 Task: Create a due date automation trigger when advanced on, on the monday before a card is due add dates due in between 1 and 5 working days at 11:00 AM.
Action: Mouse moved to (835, 246)
Screenshot: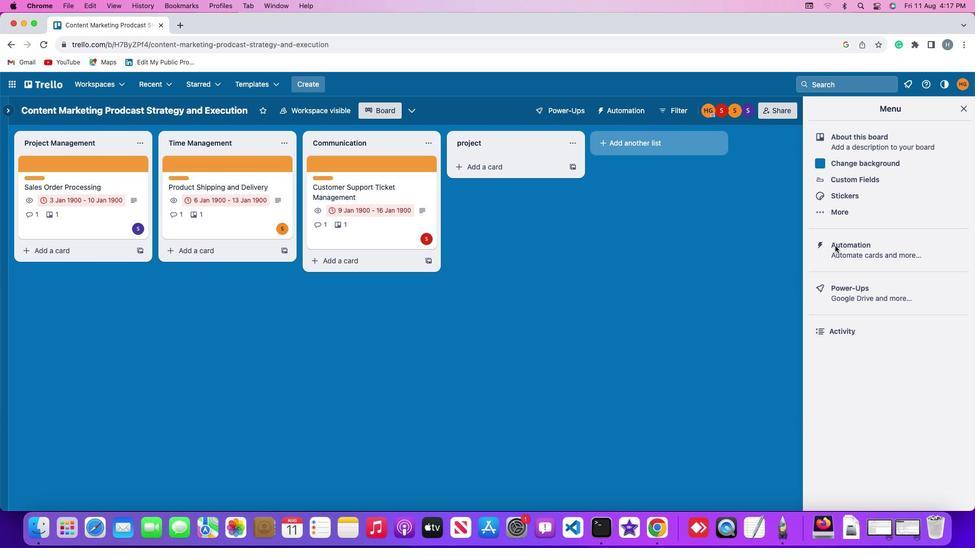 
Action: Mouse pressed left at (835, 246)
Screenshot: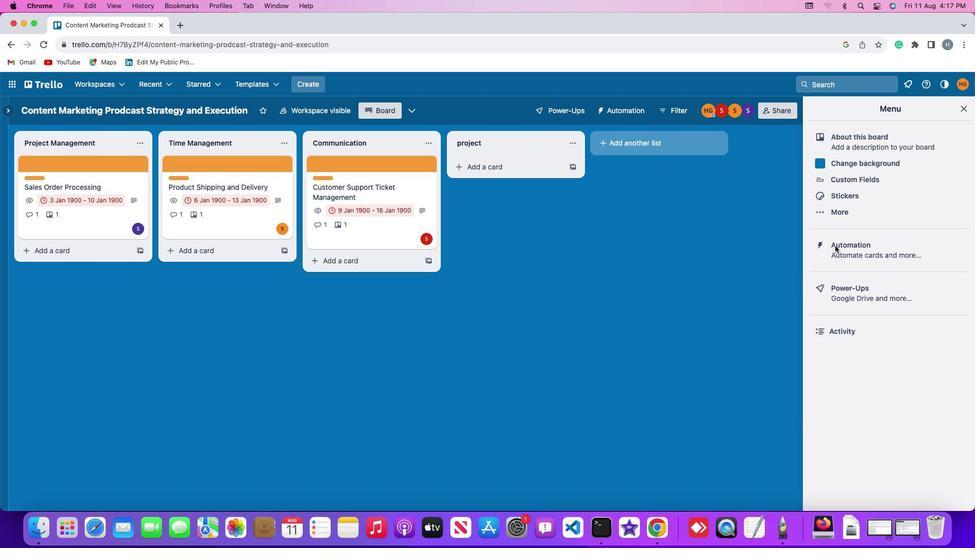 
Action: Mouse pressed left at (835, 246)
Screenshot: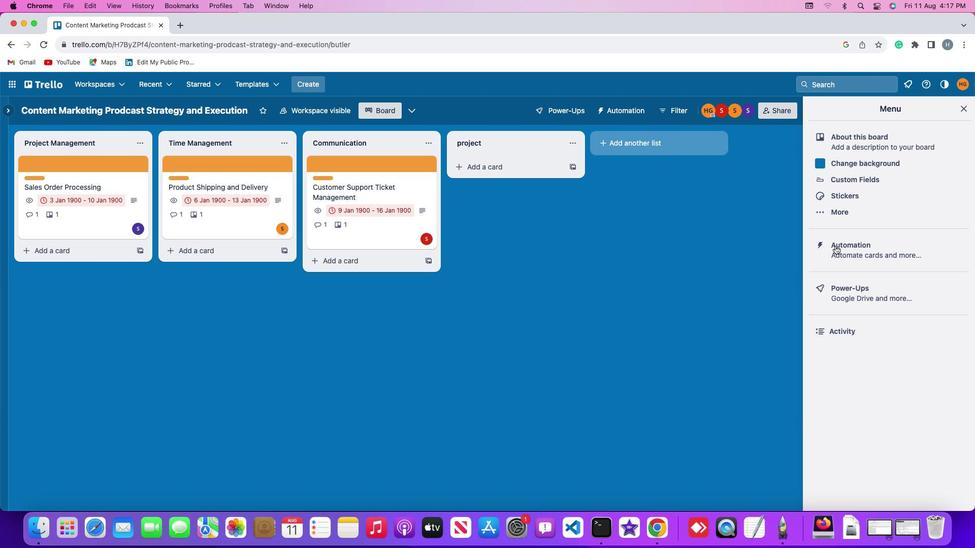 
Action: Mouse moved to (39, 241)
Screenshot: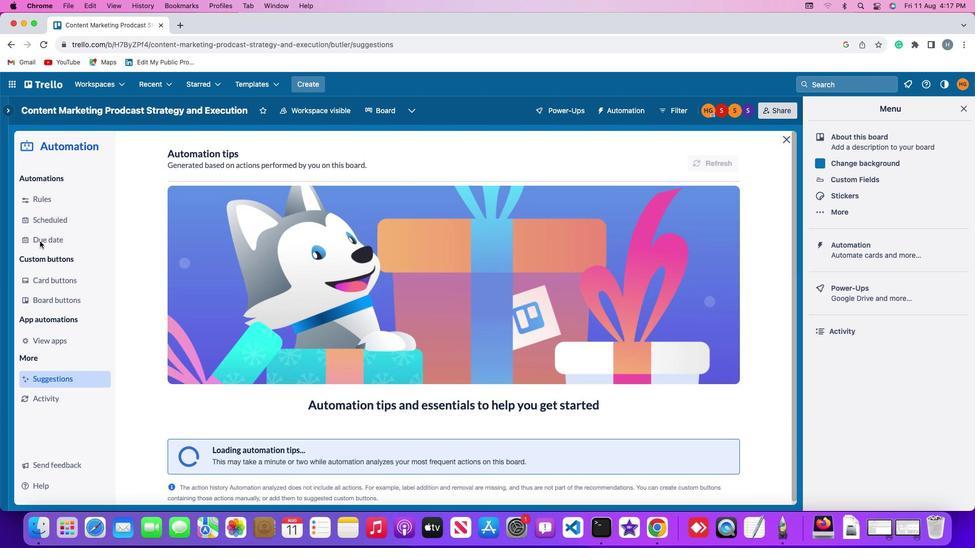 
Action: Mouse pressed left at (39, 241)
Screenshot: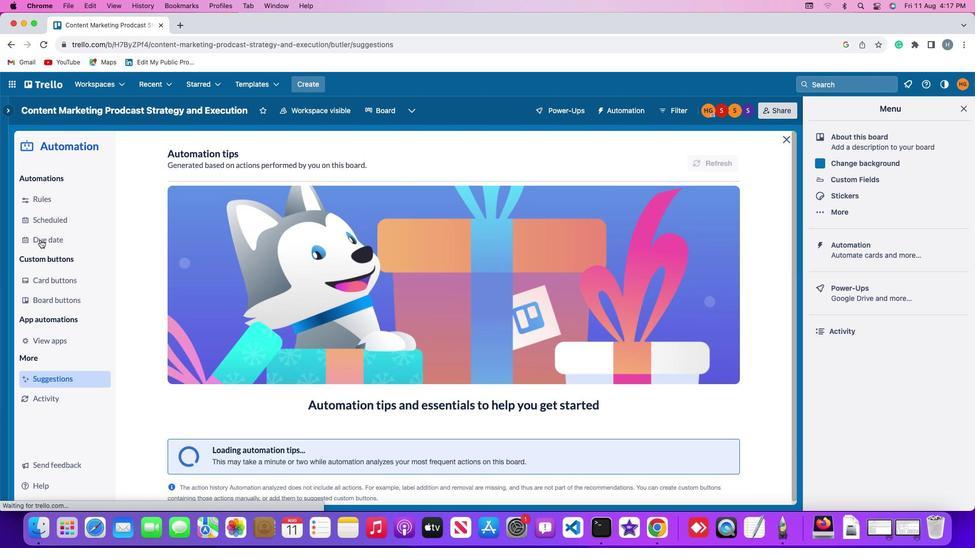 
Action: Mouse moved to (672, 156)
Screenshot: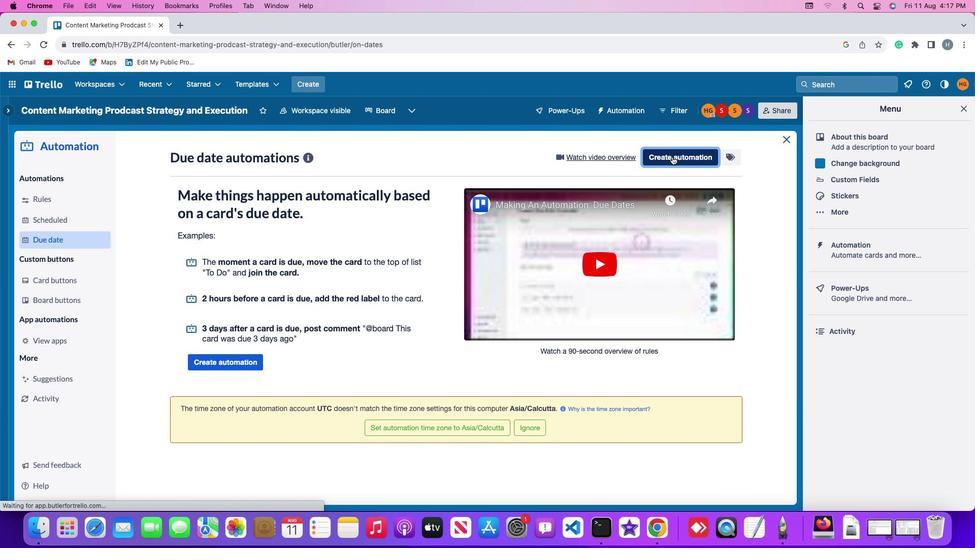 
Action: Mouse pressed left at (672, 156)
Screenshot: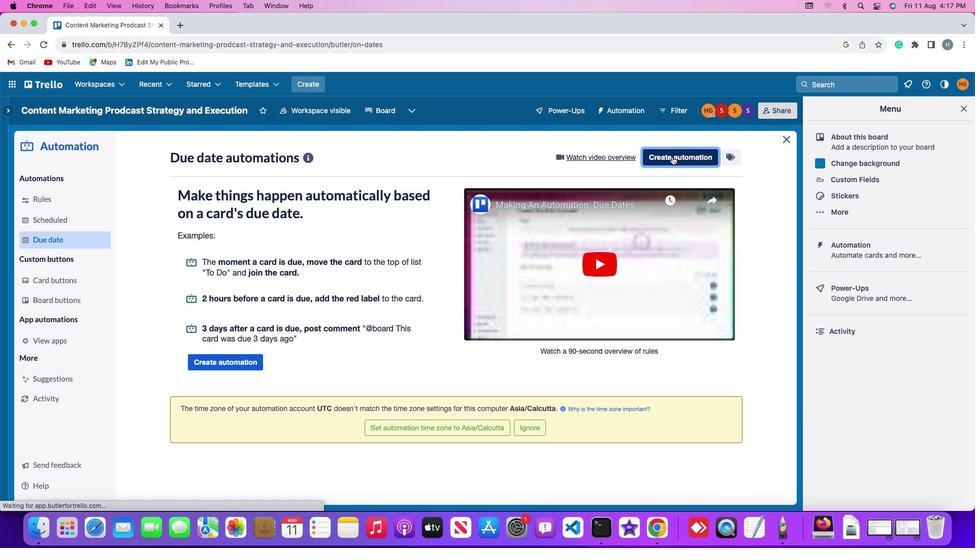 
Action: Mouse moved to (233, 254)
Screenshot: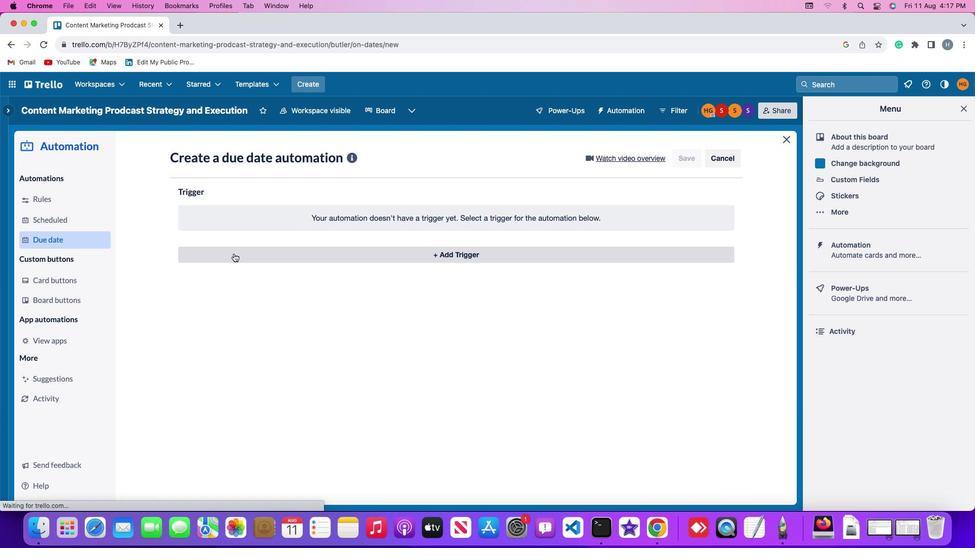 
Action: Mouse pressed left at (233, 254)
Screenshot: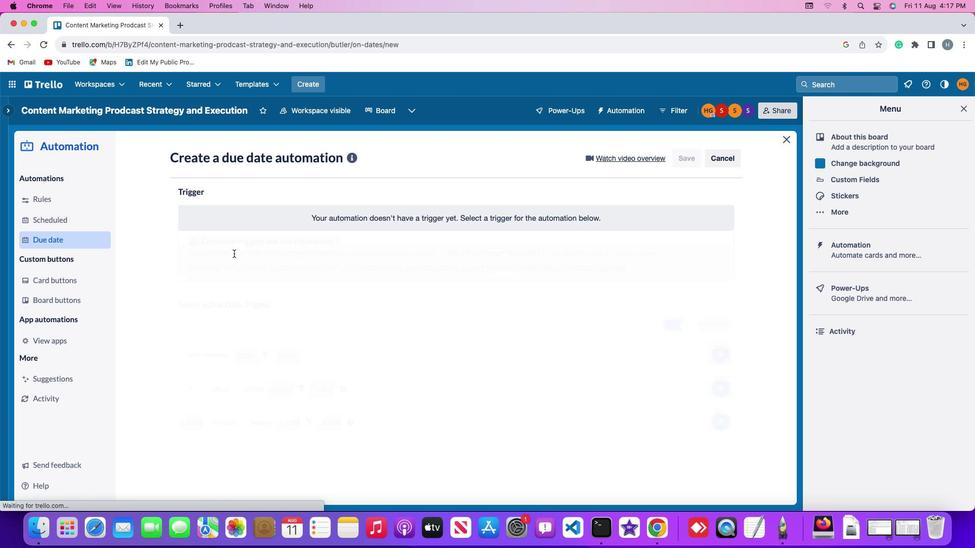 
Action: Mouse moved to (224, 446)
Screenshot: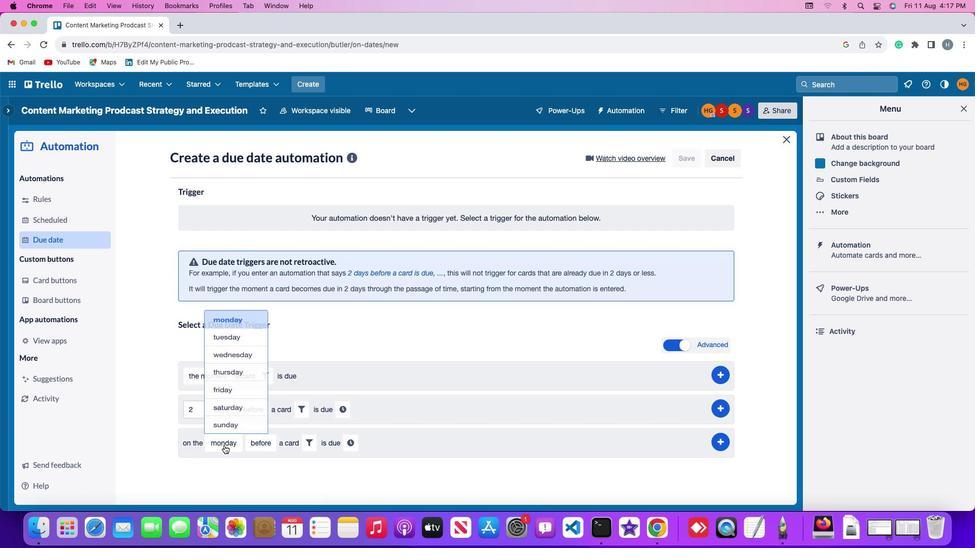 
Action: Mouse pressed left at (224, 446)
Screenshot: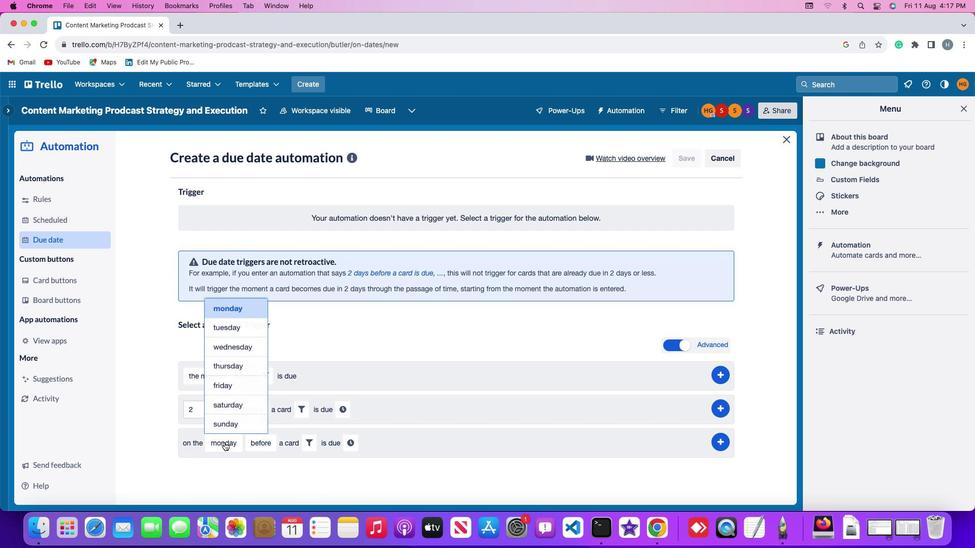 
Action: Mouse moved to (237, 303)
Screenshot: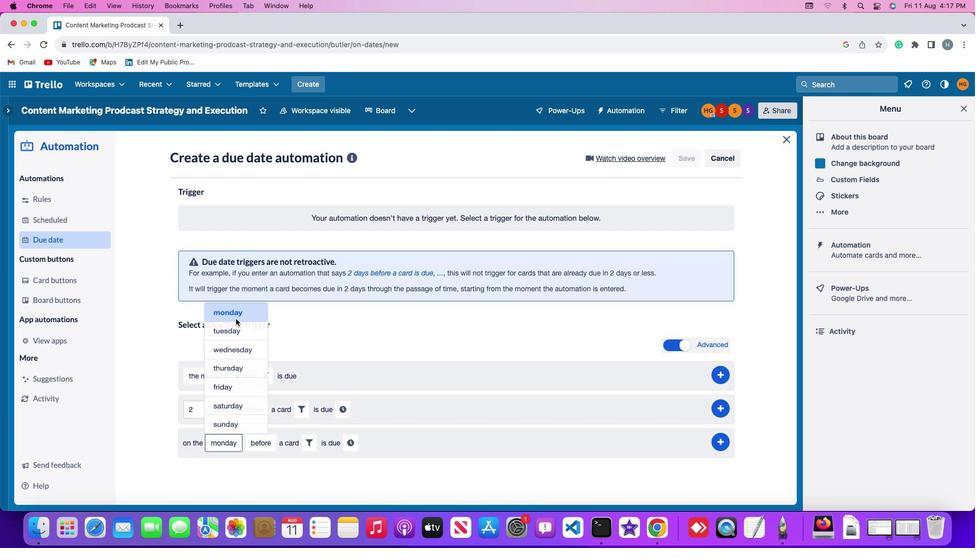 
Action: Mouse pressed left at (237, 303)
Screenshot: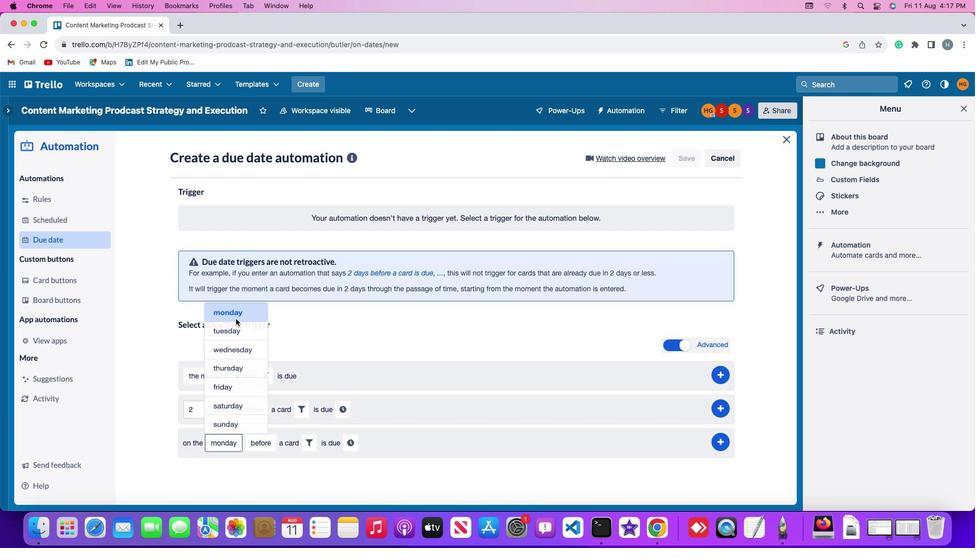 
Action: Mouse moved to (260, 439)
Screenshot: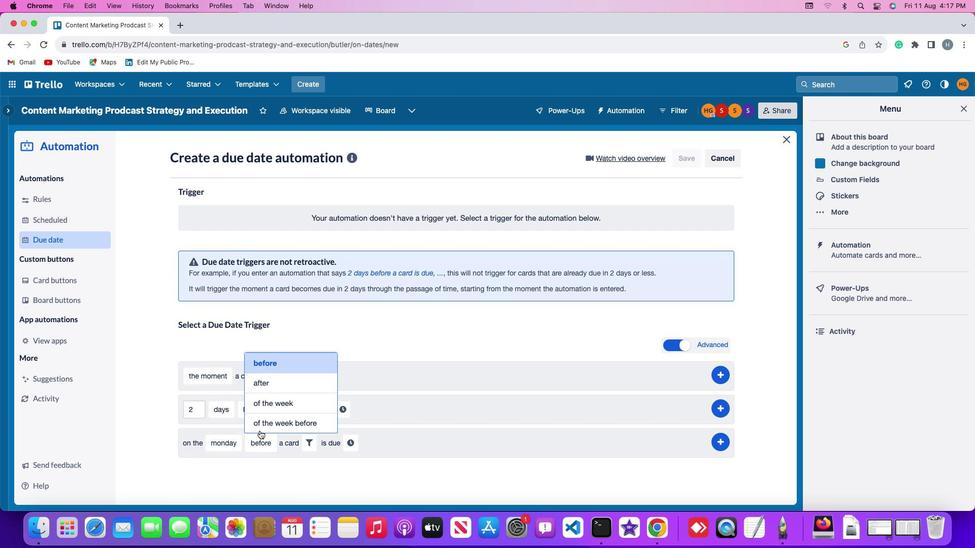 
Action: Mouse pressed left at (260, 439)
Screenshot: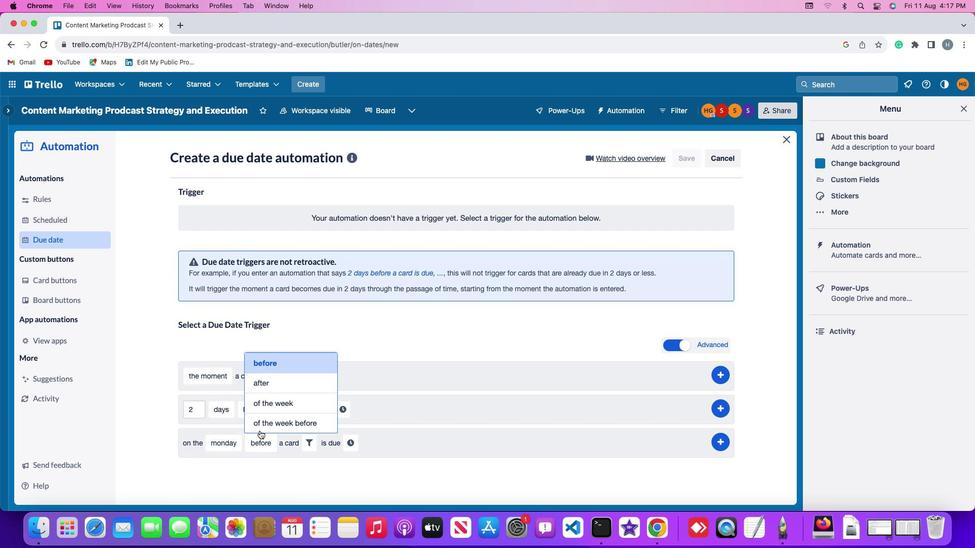 
Action: Mouse moved to (277, 359)
Screenshot: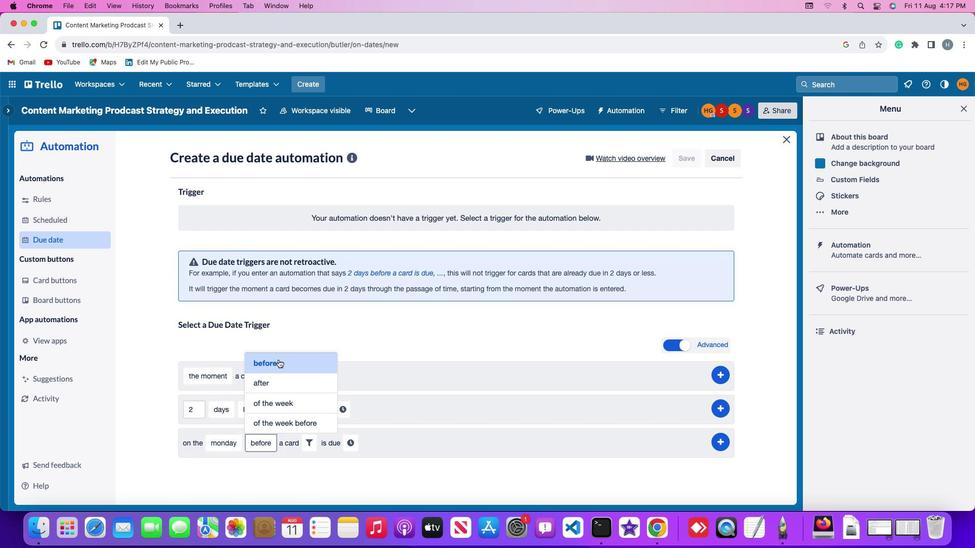 
Action: Mouse pressed left at (277, 359)
Screenshot: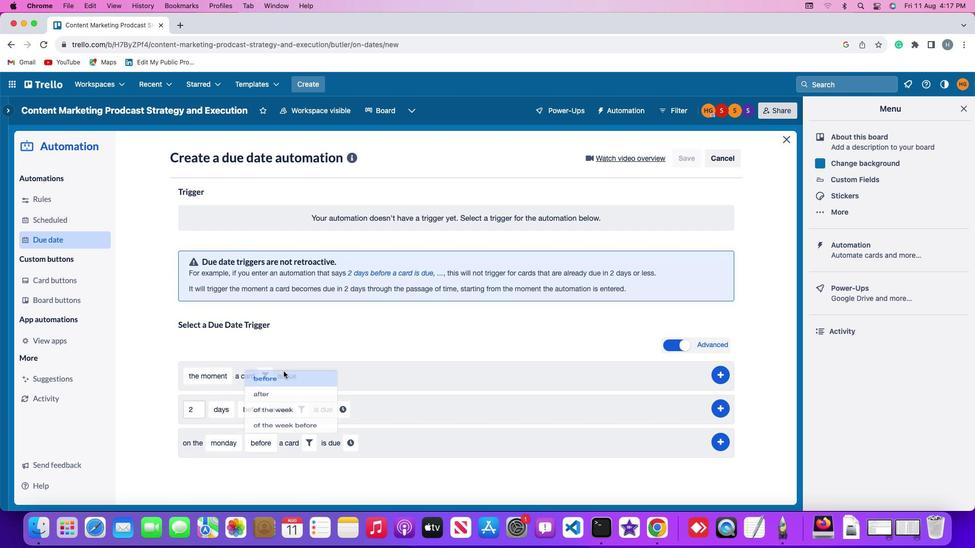 
Action: Mouse moved to (308, 439)
Screenshot: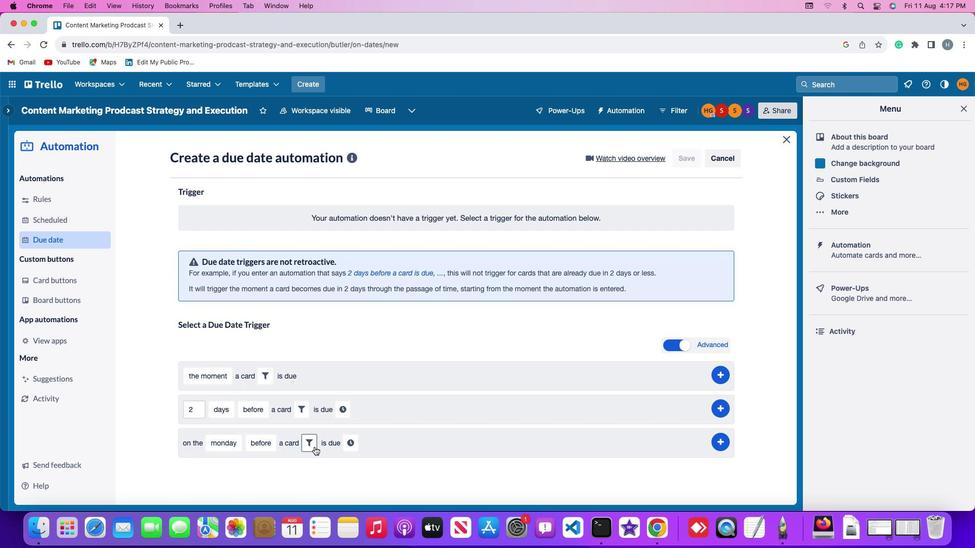 
Action: Mouse pressed left at (308, 439)
Screenshot: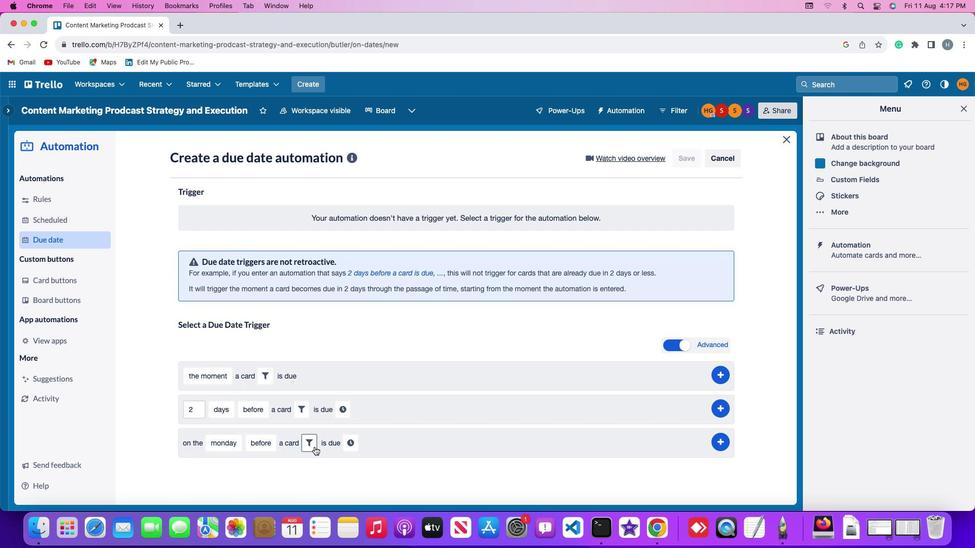 
Action: Mouse moved to (361, 472)
Screenshot: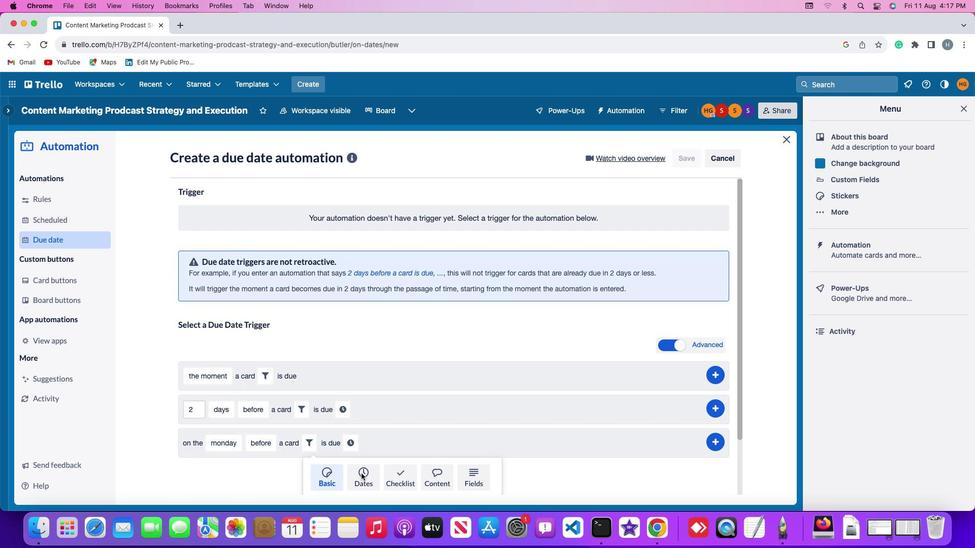 
Action: Mouse pressed left at (361, 472)
Screenshot: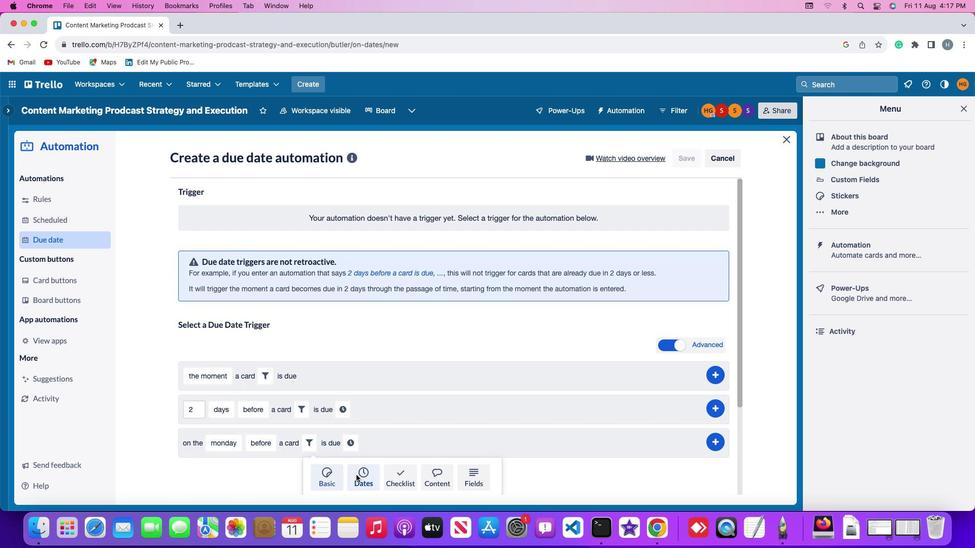 
Action: Mouse moved to (260, 461)
Screenshot: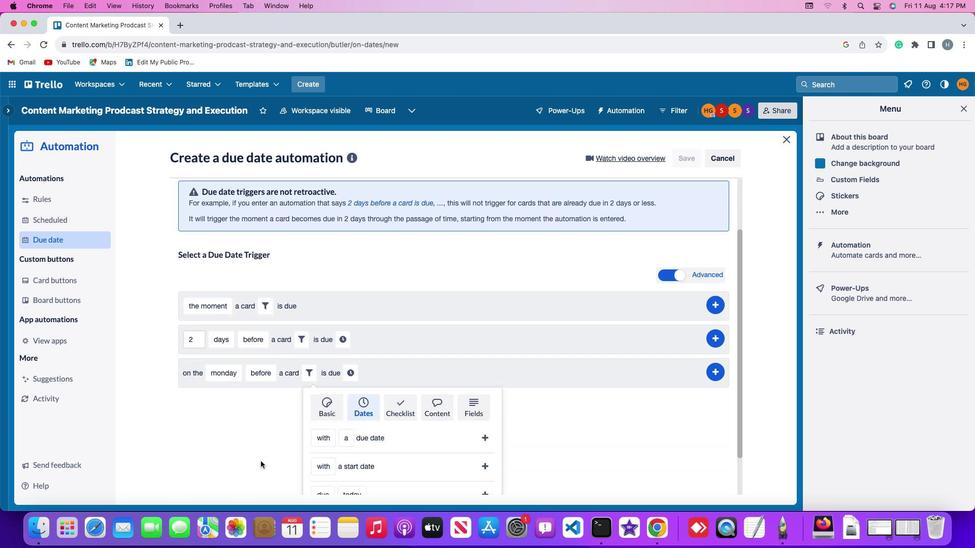 
Action: Mouse scrolled (260, 461) with delta (0, 0)
Screenshot: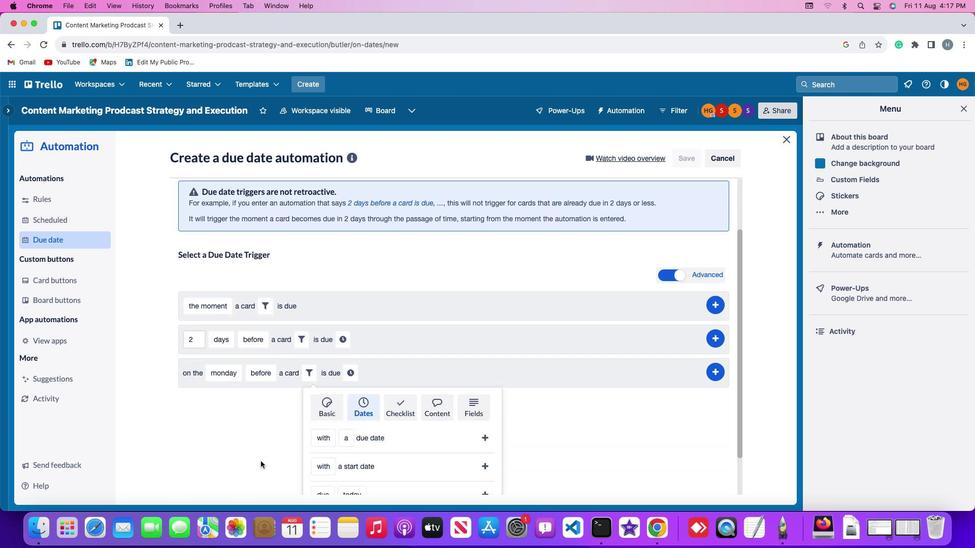 
Action: Mouse scrolled (260, 461) with delta (0, 0)
Screenshot: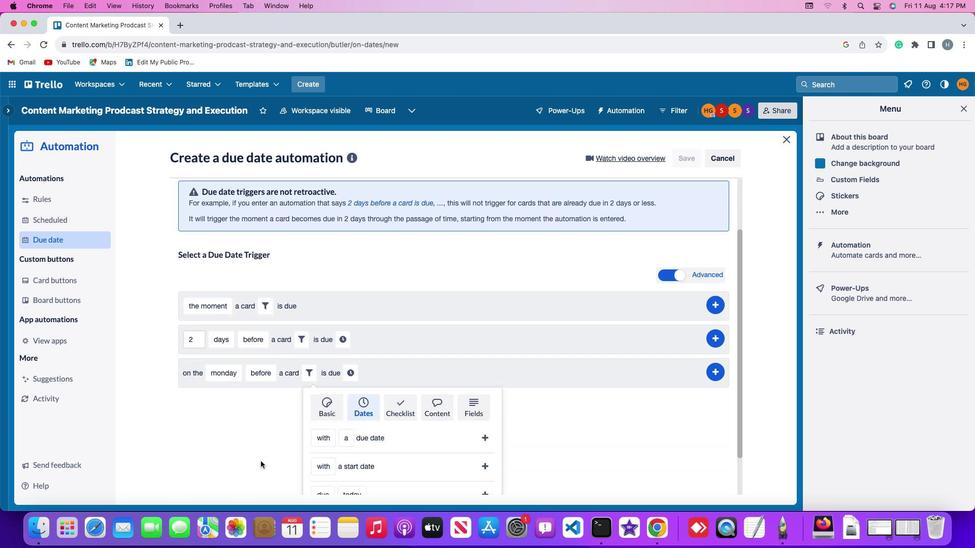 
Action: Mouse scrolled (260, 461) with delta (0, -1)
Screenshot: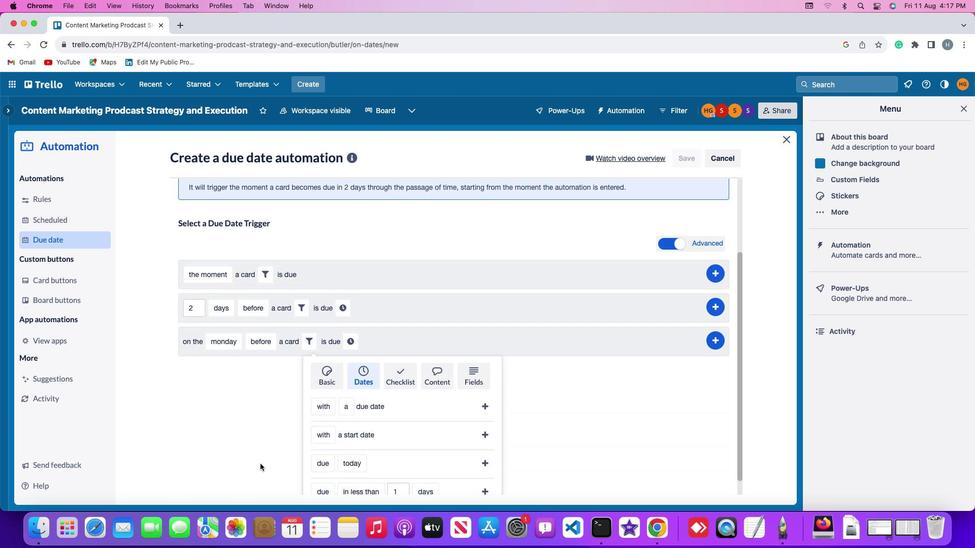 
Action: Mouse scrolled (260, 461) with delta (0, -2)
Screenshot: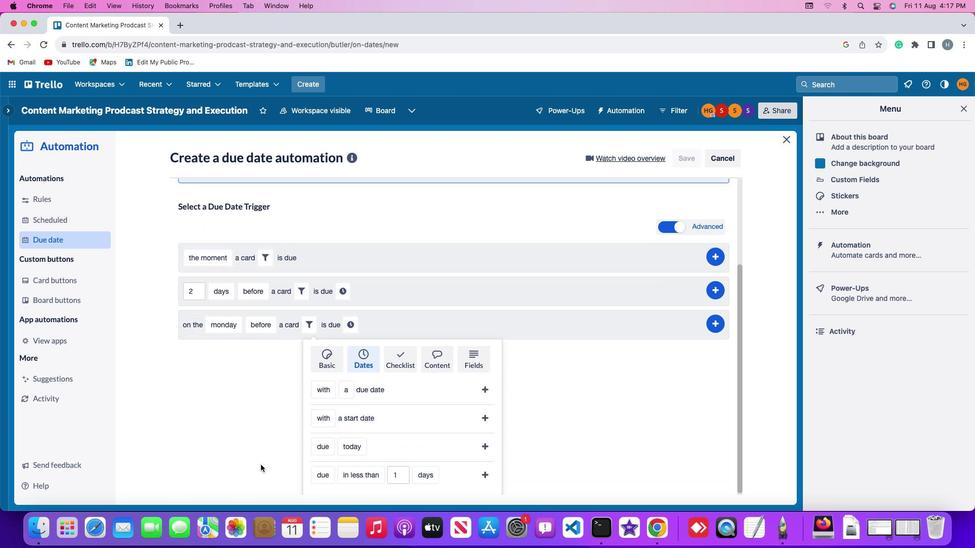 
Action: Mouse scrolled (260, 461) with delta (0, -3)
Screenshot: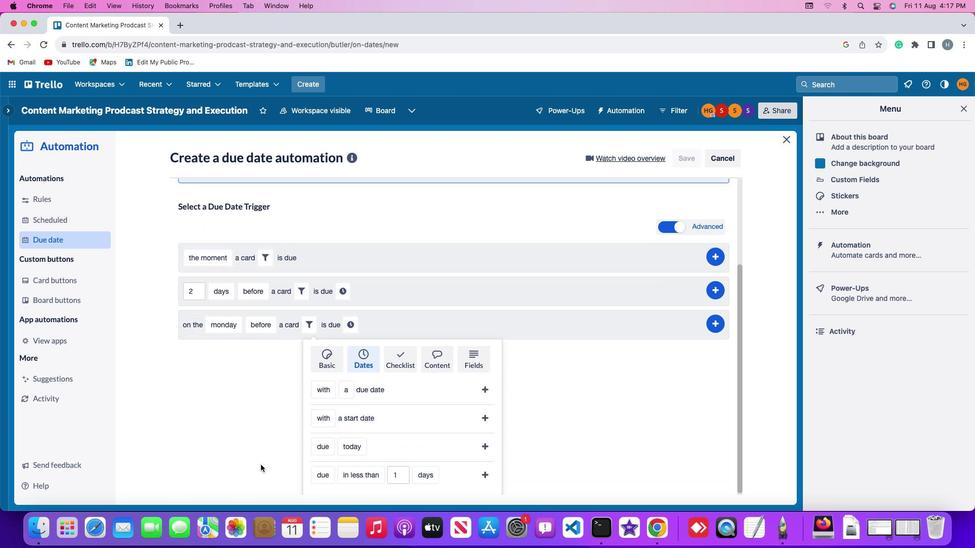 
Action: Mouse moved to (322, 471)
Screenshot: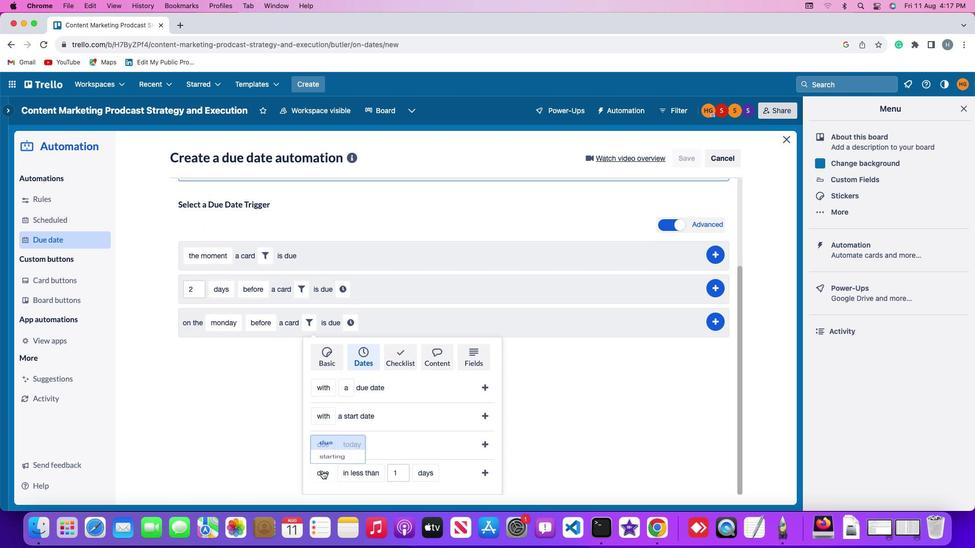 
Action: Mouse pressed left at (322, 471)
Screenshot: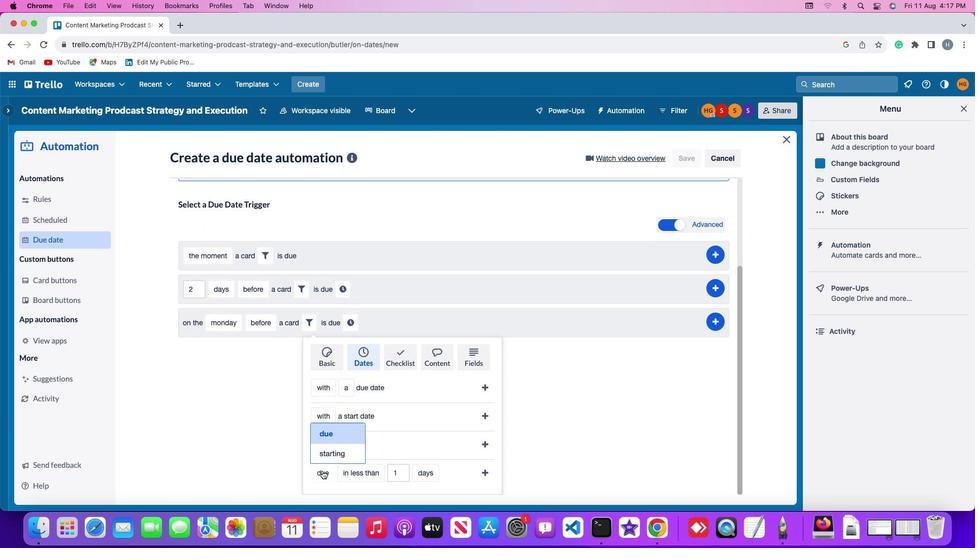 
Action: Mouse moved to (337, 429)
Screenshot: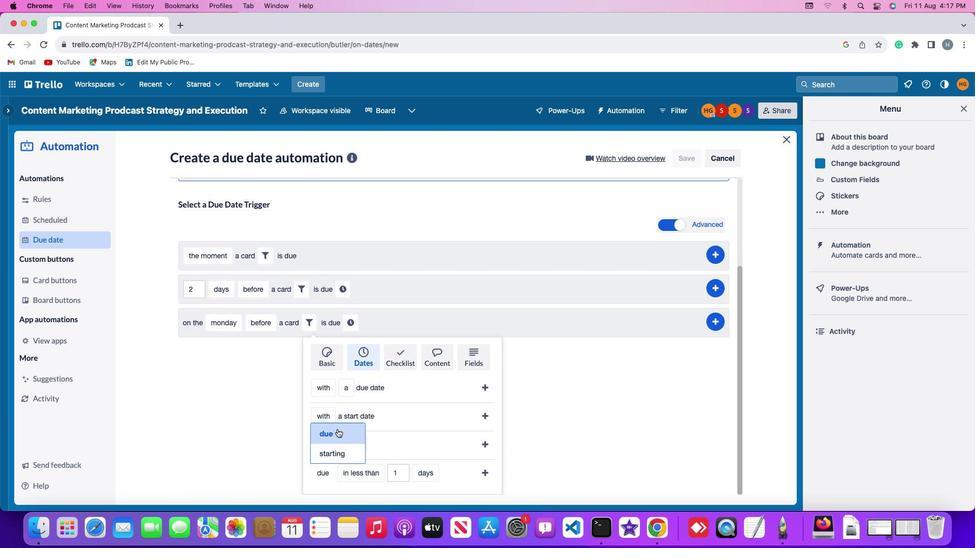
Action: Mouse pressed left at (337, 429)
Screenshot: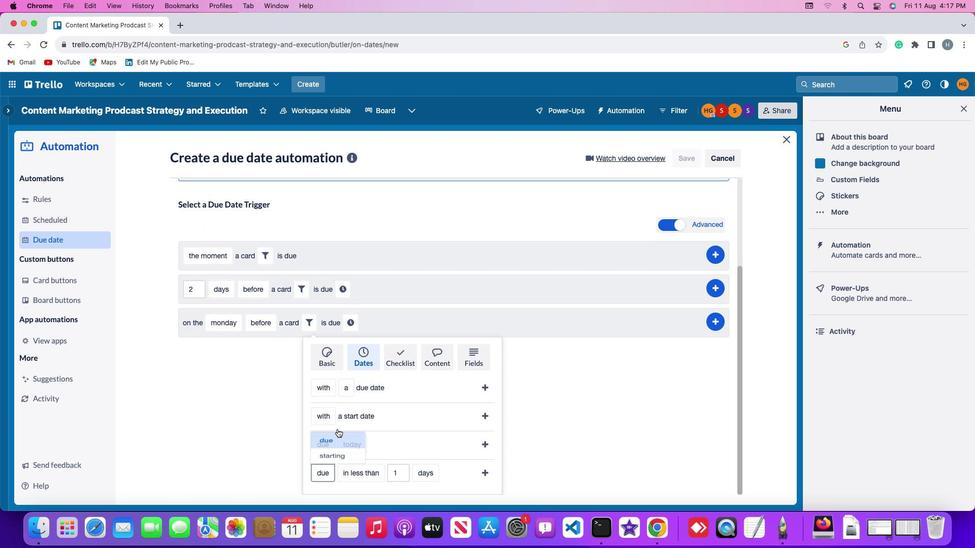 
Action: Mouse moved to (361, 467)
Screenshot: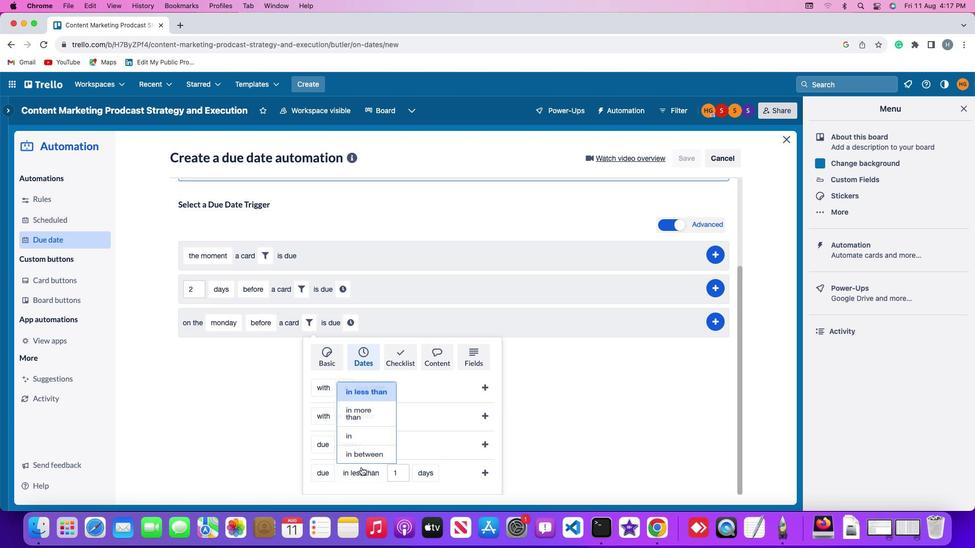 
Action: Mouse pressed left at (361, 467)
Screenshot: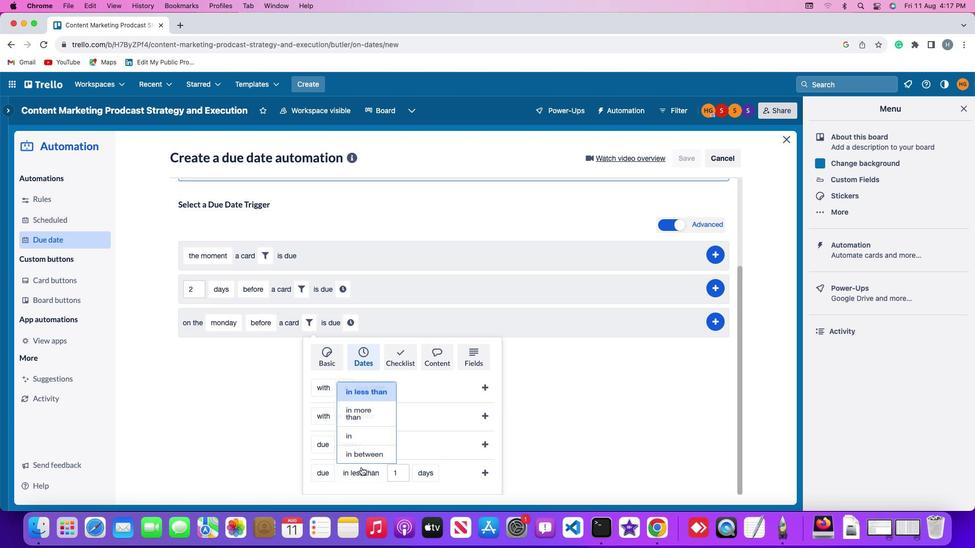 
Action: Mouse moved to (359, 454)
Screenshot: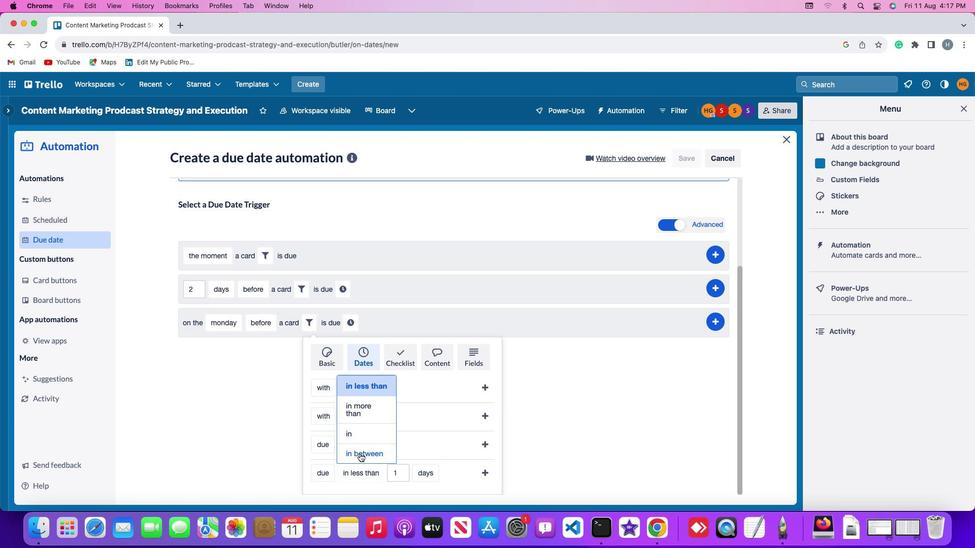 
Action: Mouse pressed left at (359, 454)
Screenshot: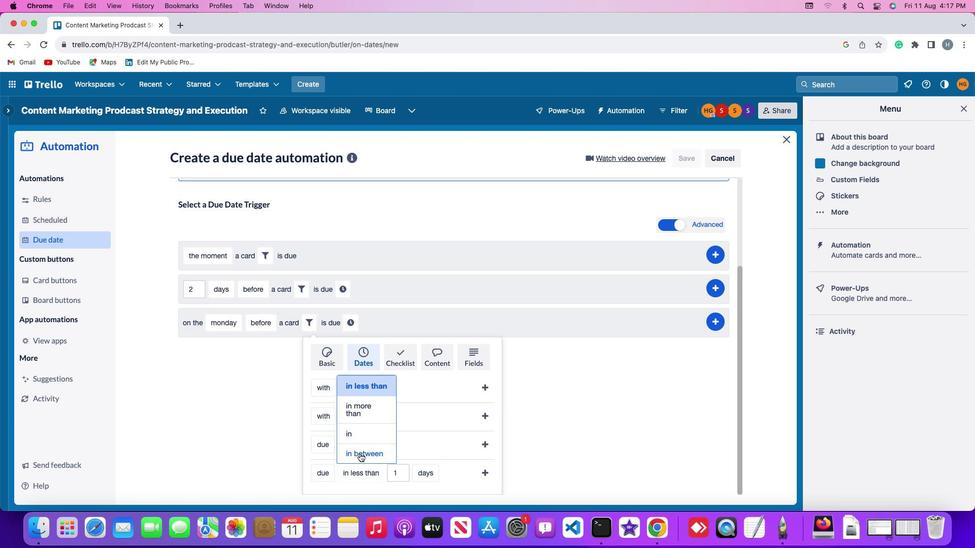 
Action: Mouse moved to (399, 471)
Screenshot: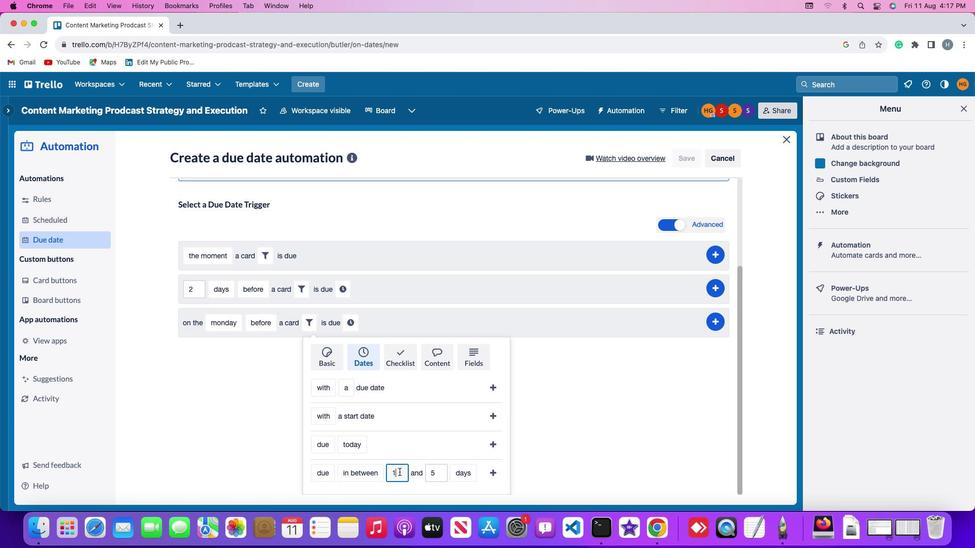 
Action: Mouse pressed left at (399, 471)
Screenshot: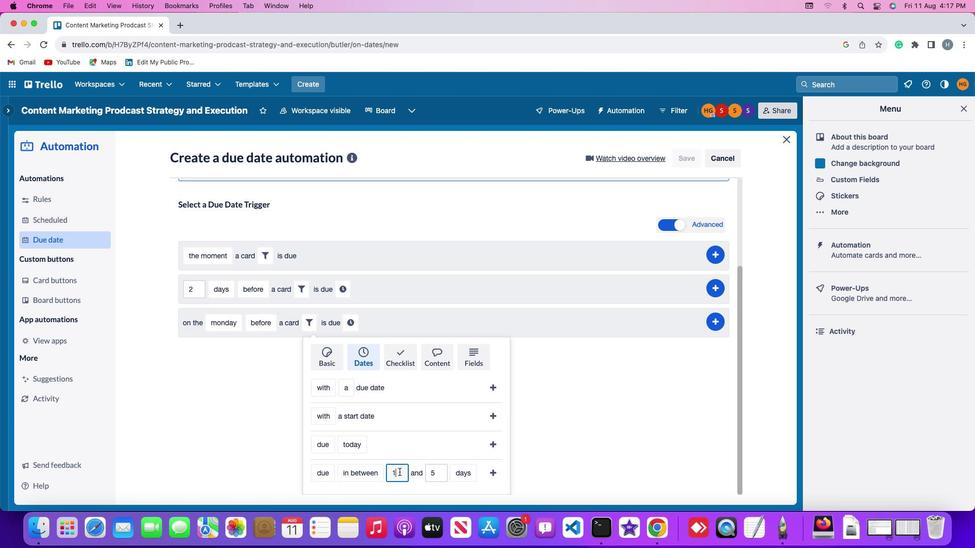 
Action: Mouse moved to (399, 472)
Screenshot: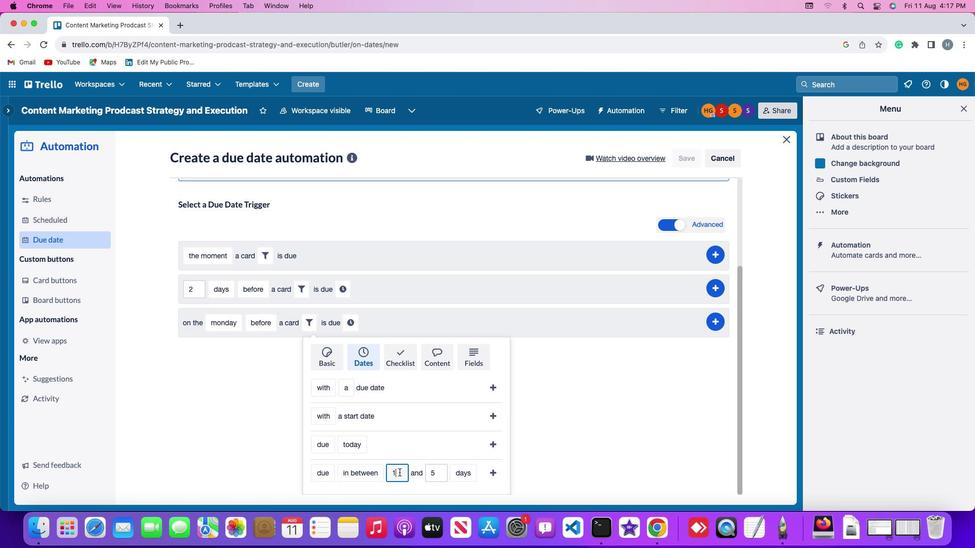 
Action: Key pressed Key.backspace
Screenshot: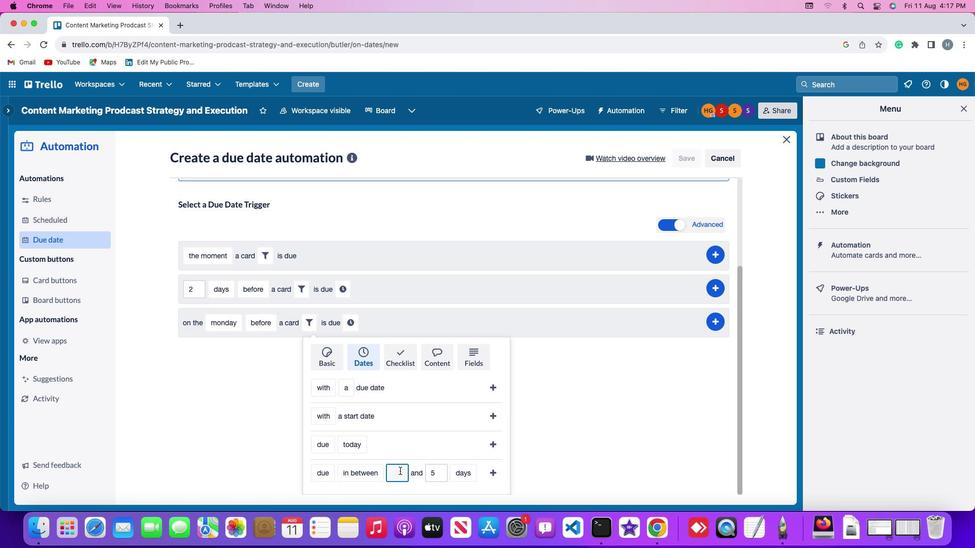 
Action: Mouse moved to (400, 469)
Screenshot: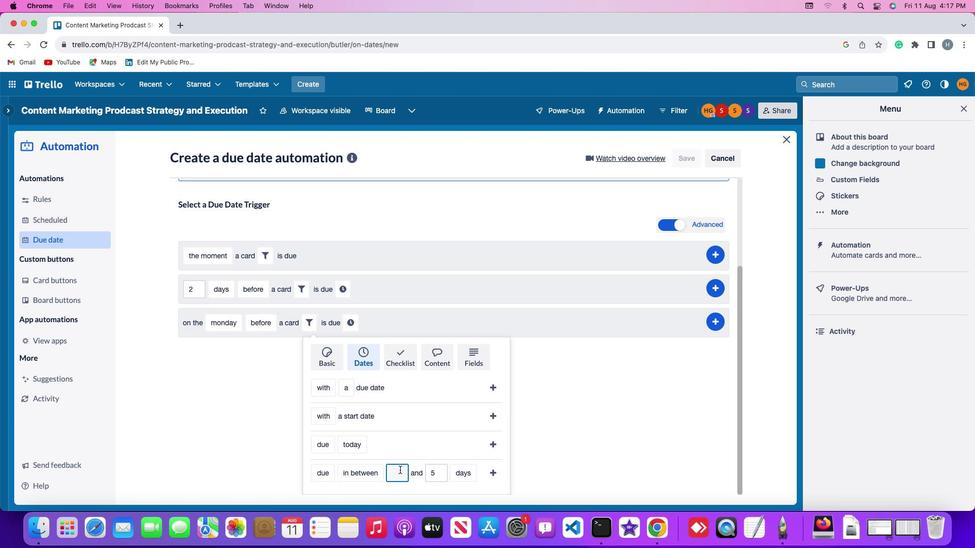 
Action: Key pressed '1'
Screenshot: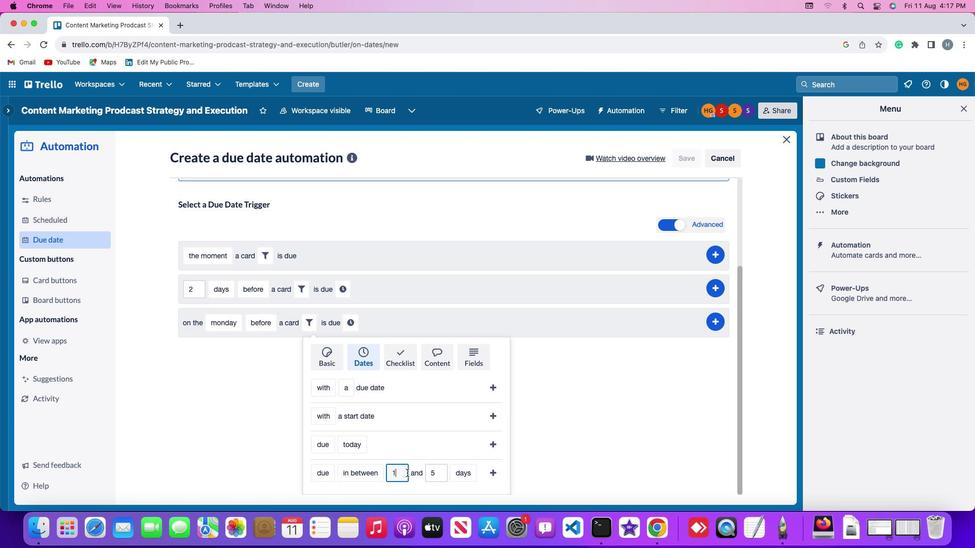 
Action: Mouse moved to (438, 474)
Screenshot: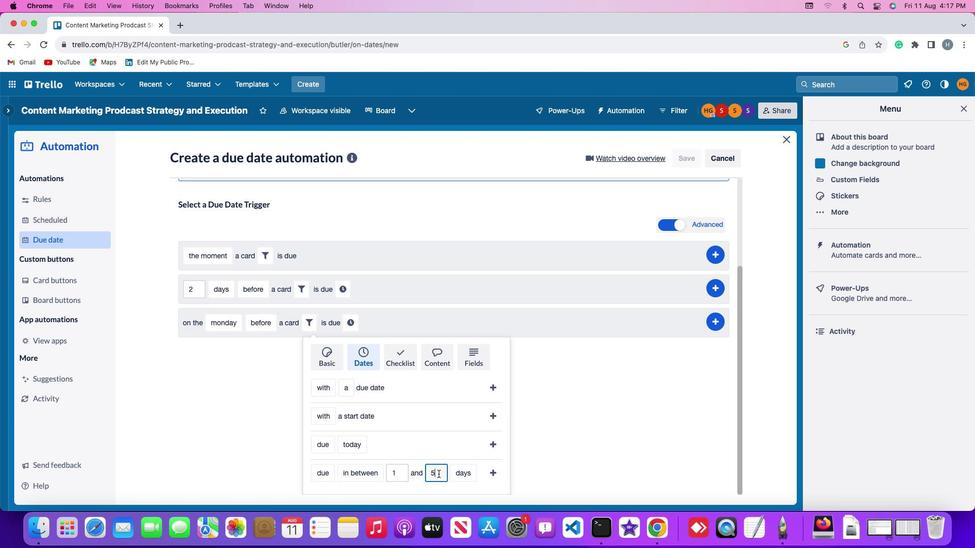 
Action: Mouse pressed left at (438, 474)
Screenshot: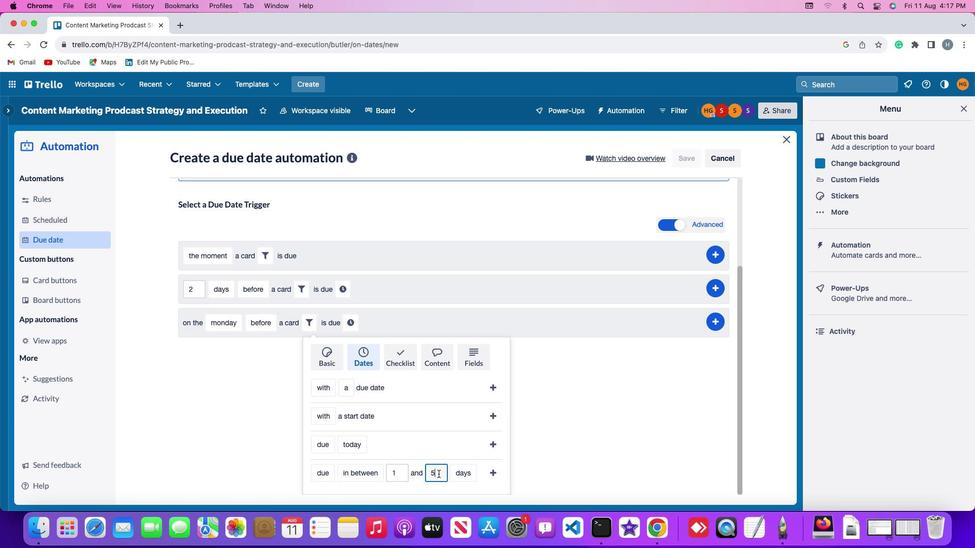 
Action: Key pressed Key.backspace'5'
Screenshot: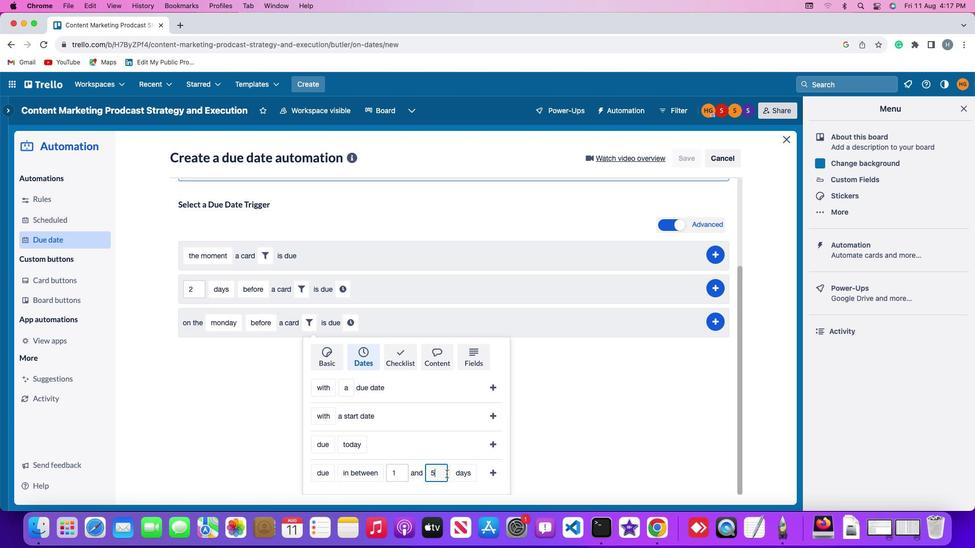 
Action: Mouse moved to (459, 472)
Screenshot: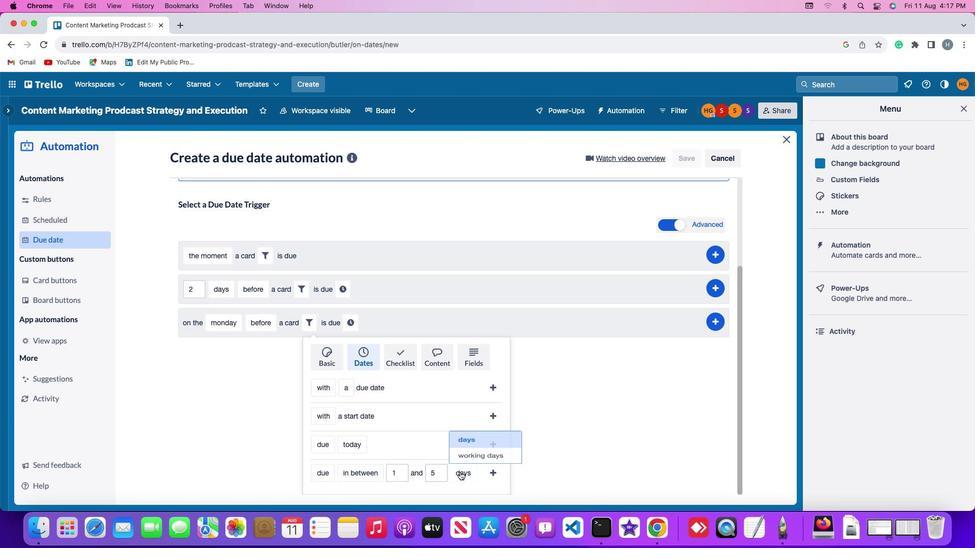 
Action: Mouse pressed left at (459, 472)
Screenshot: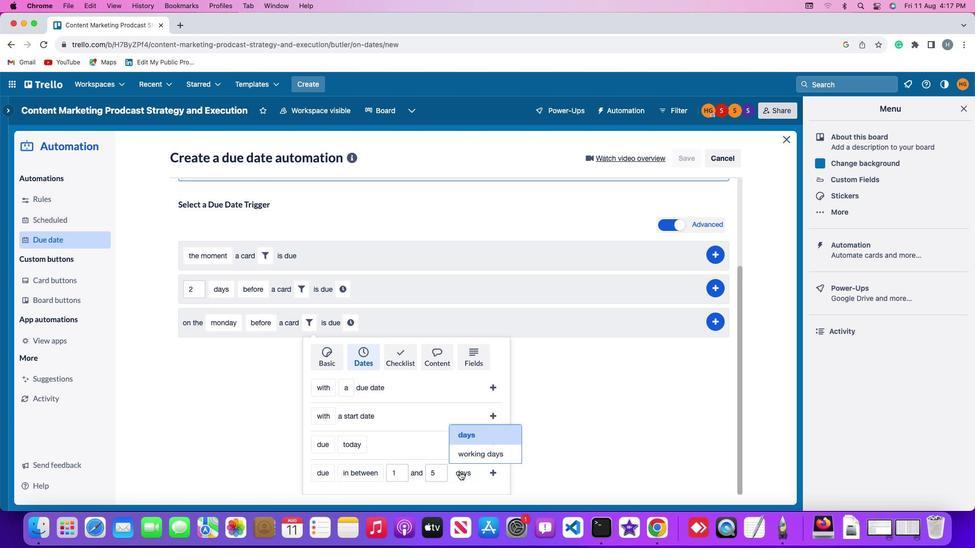 
Action: Mouse moved to (468, 455)
Screenshot: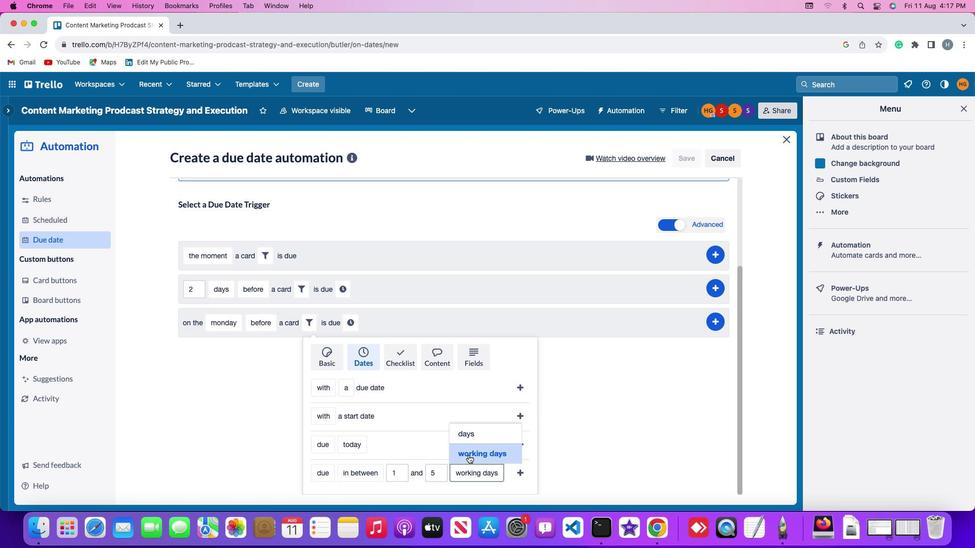 
Action: Mouse pressed left at (468, 455)
Screenshot: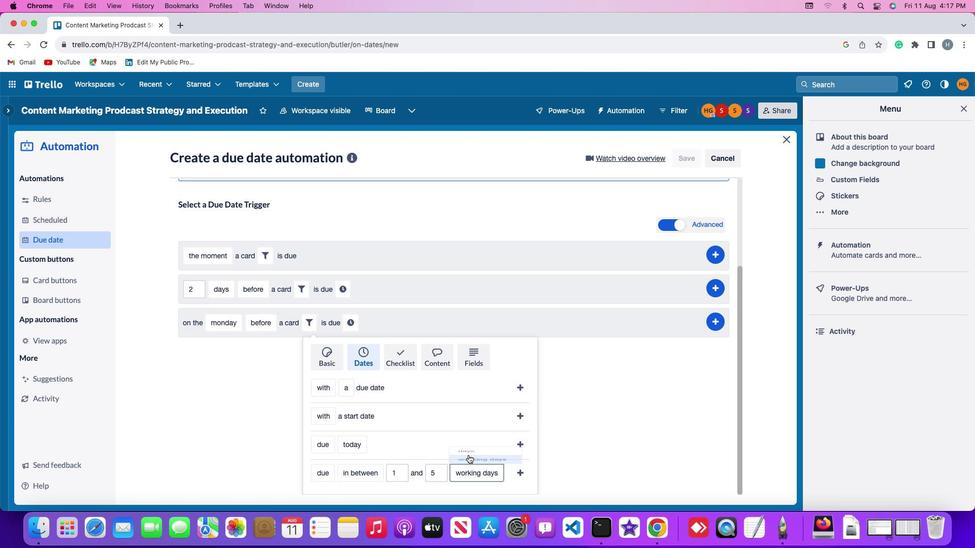 
Action: Mouse moved to (519, 470)
Screenshot: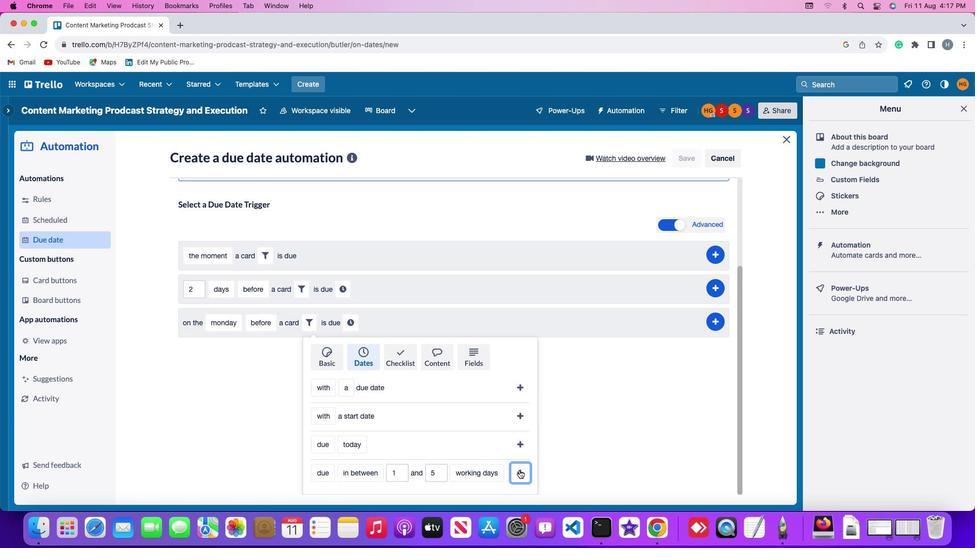 
Action: Mouse pressed left at (519, 470)
Screenshot: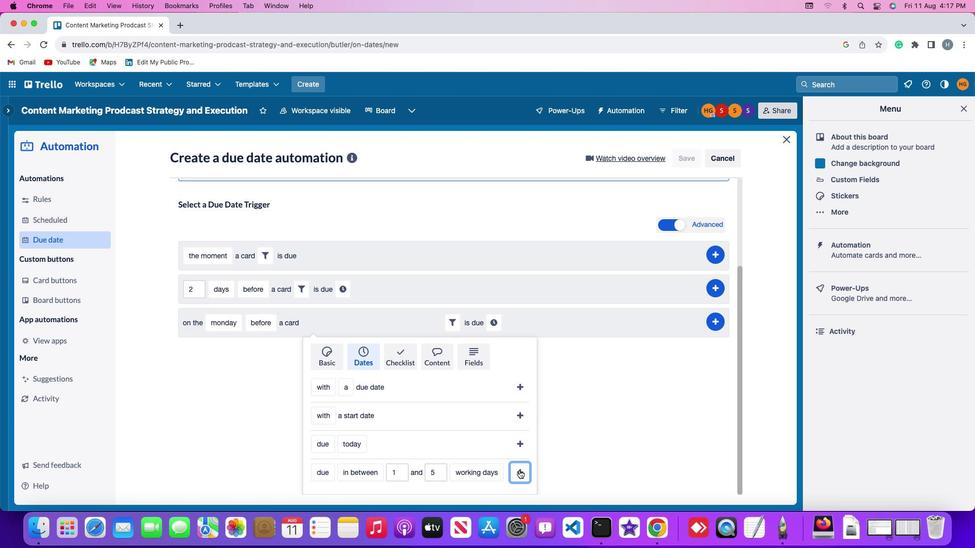
Action: Mouse moved to (498, 446)
Screenshot: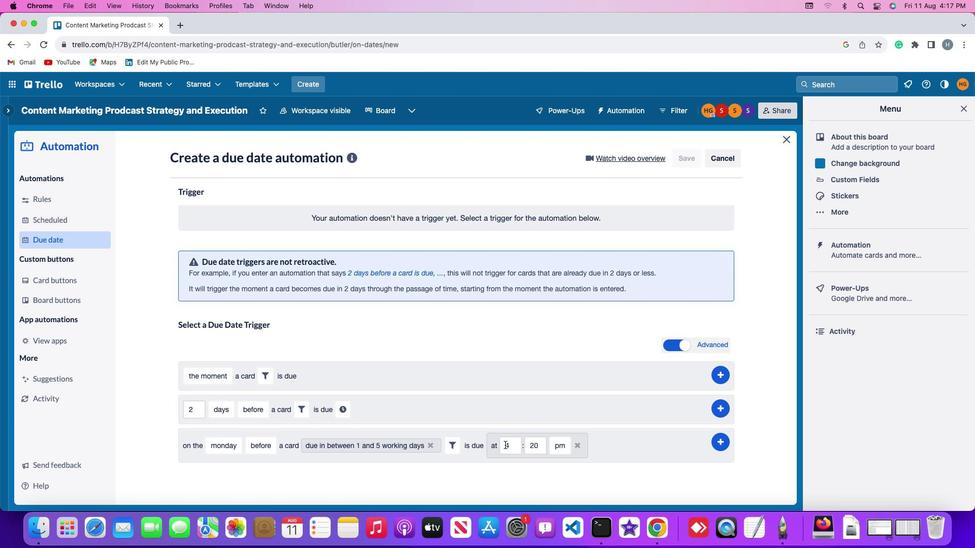 
Action: Mouse pressed left at (498, 446)
Screenshot: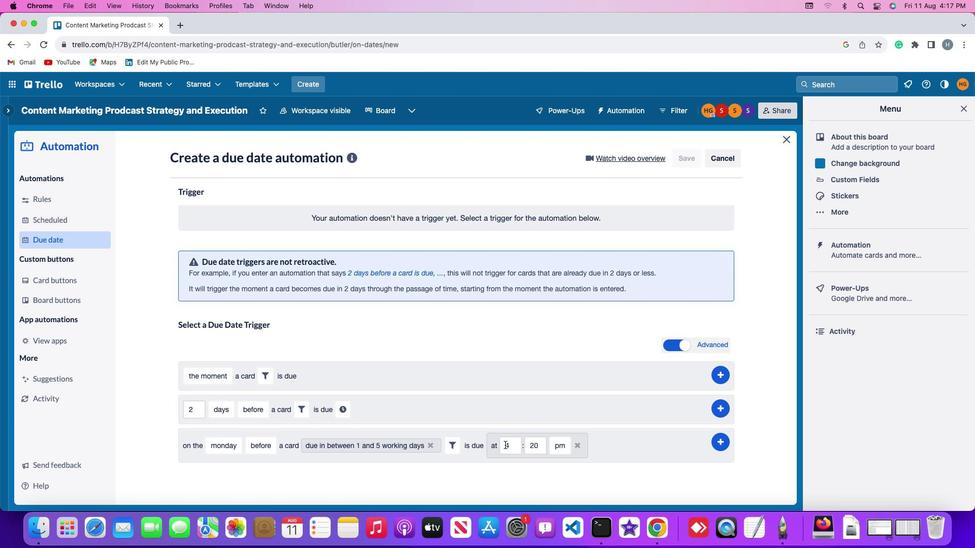 
Action: Mouse moved to (516, 445)
Screenshot: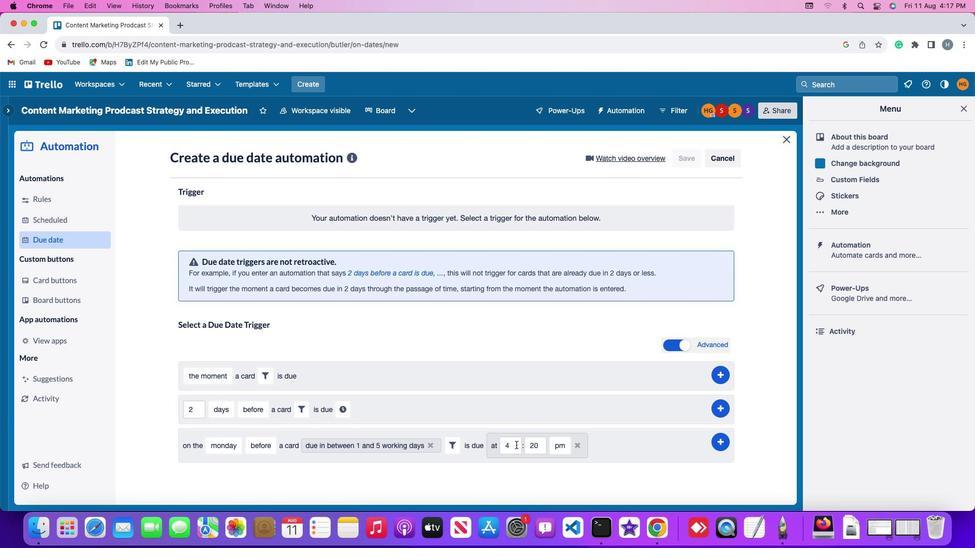 
Action: Mouse pressed left at (516, 445)
Screenshot: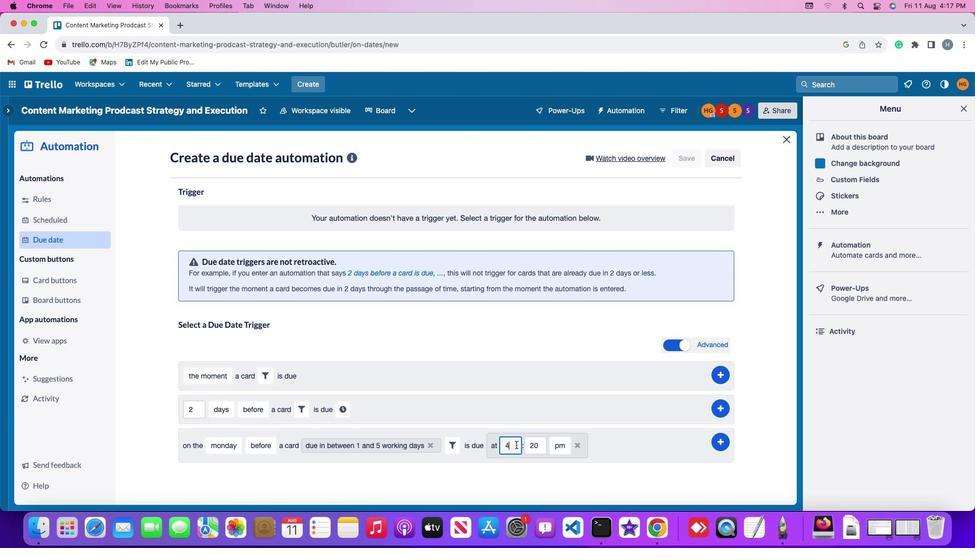 
Action: Key pressed Key.backspace'1''1'
Screenshot: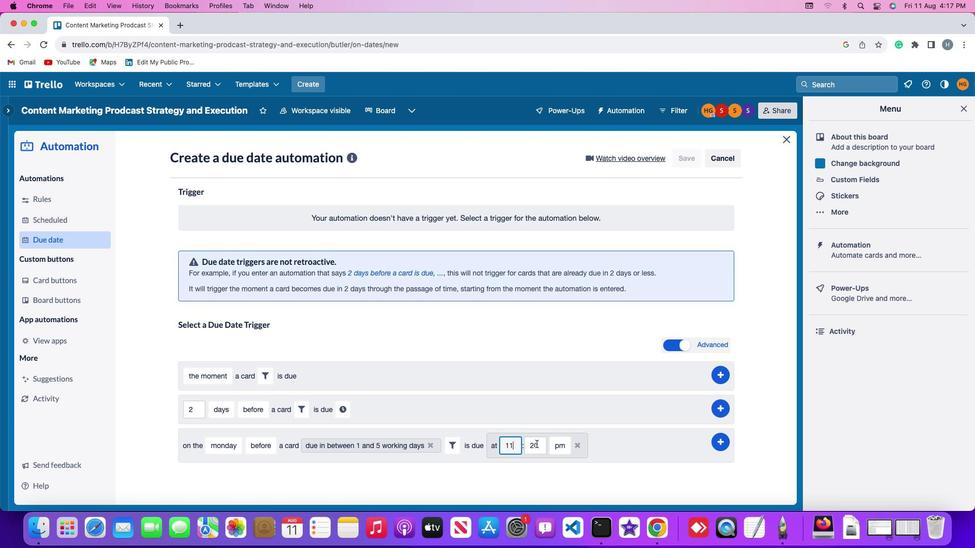 
Action: Mouse moved to (540, 445)
Screenshot: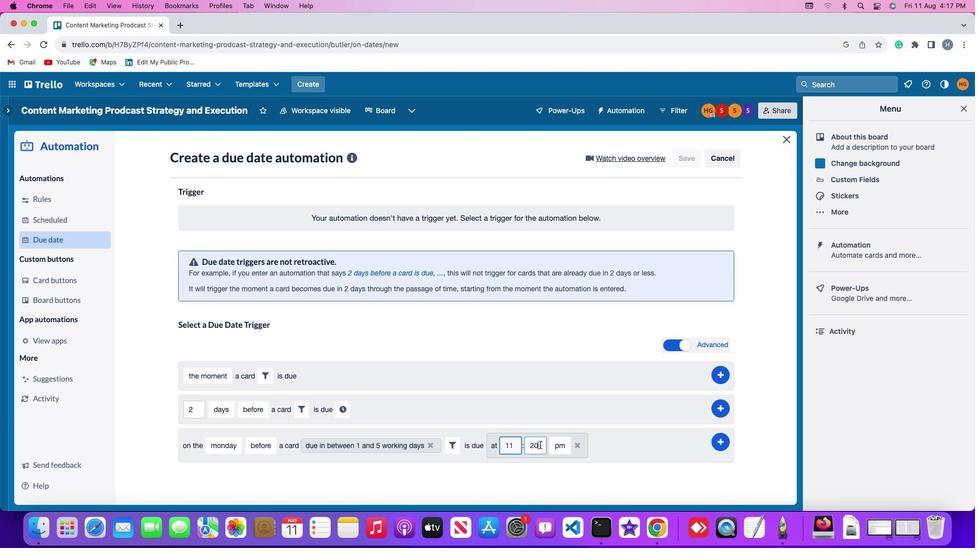 
Action: Mouse pressed left at (540, 445)
Screenshot: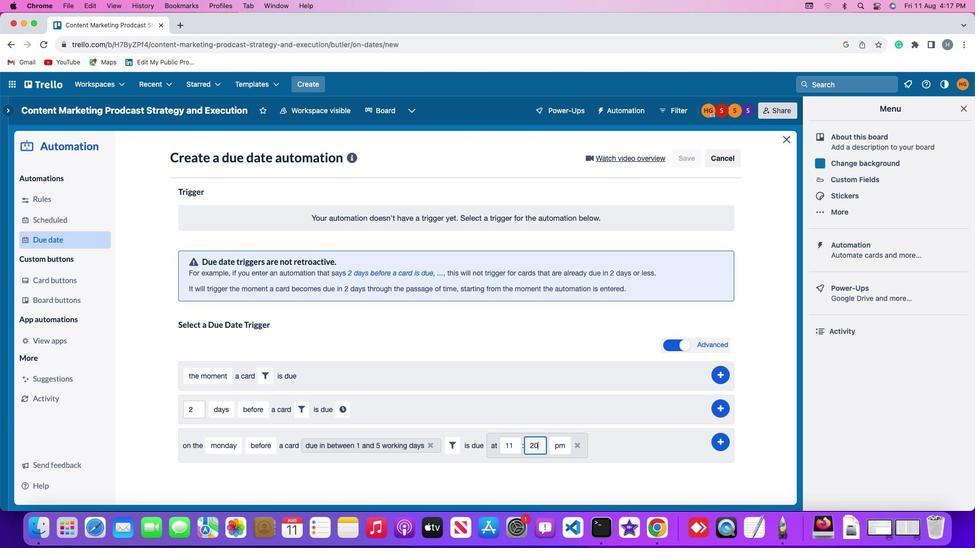 
Action: Key pressed Key.backspaceKey.backspace'0'
Screenshot: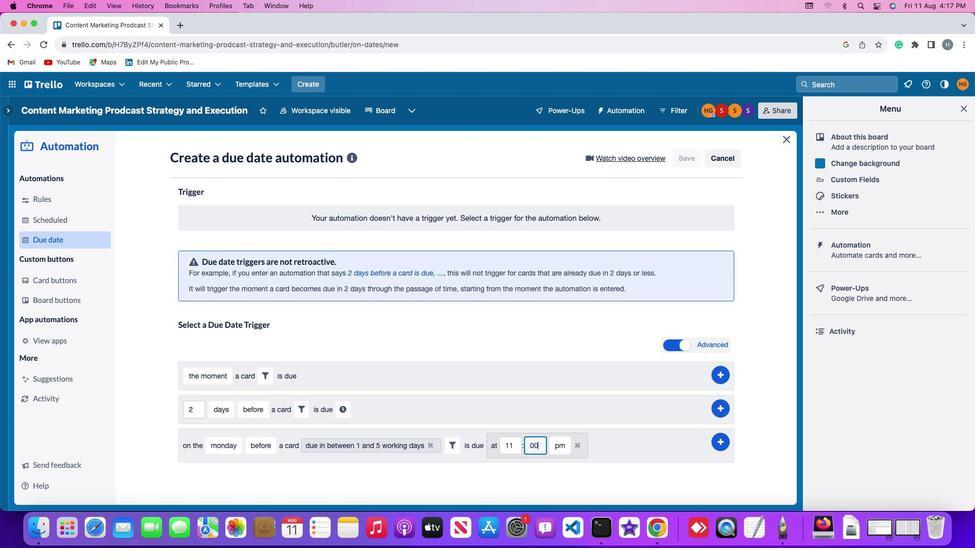 
Action: Mouse moved to (540, 445)
Screenshot: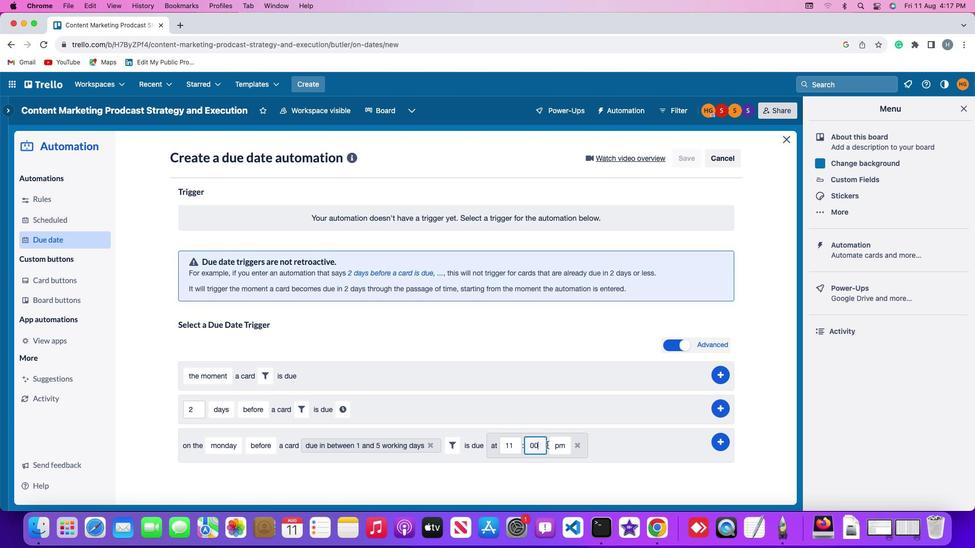 
Action: Key pressed '0'
Screenshot: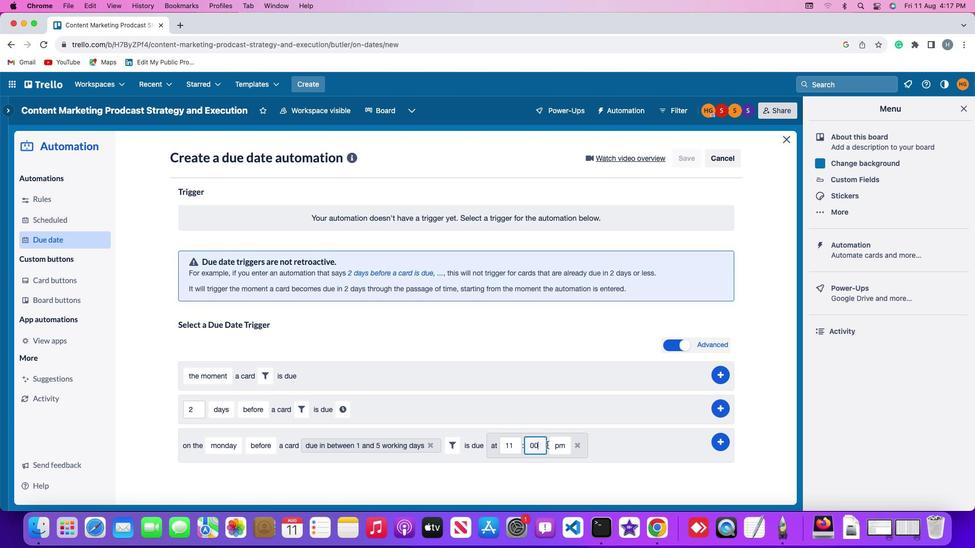
Action: Mouse moved to (551, 444)
Screenshot: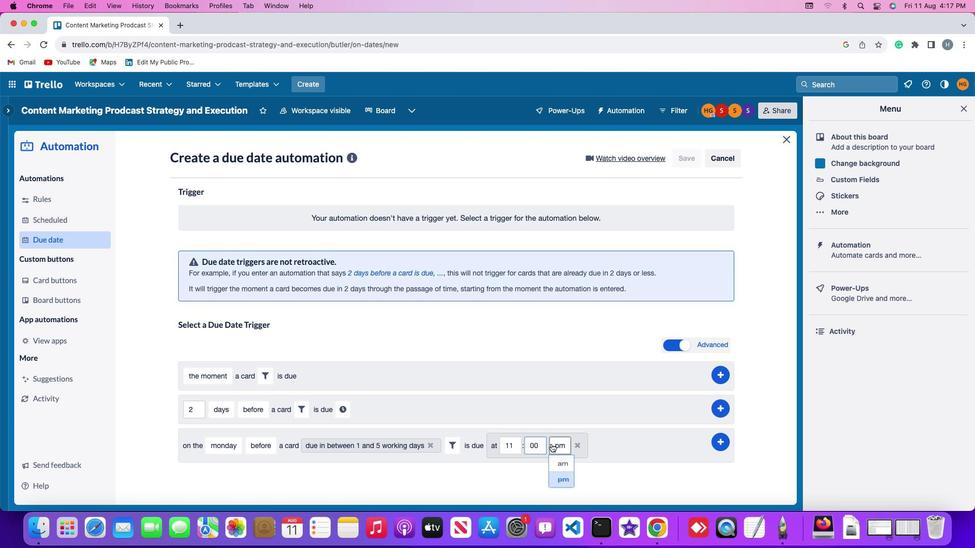 
Action: Mouse pressed left at (551, 444)
Screenshot: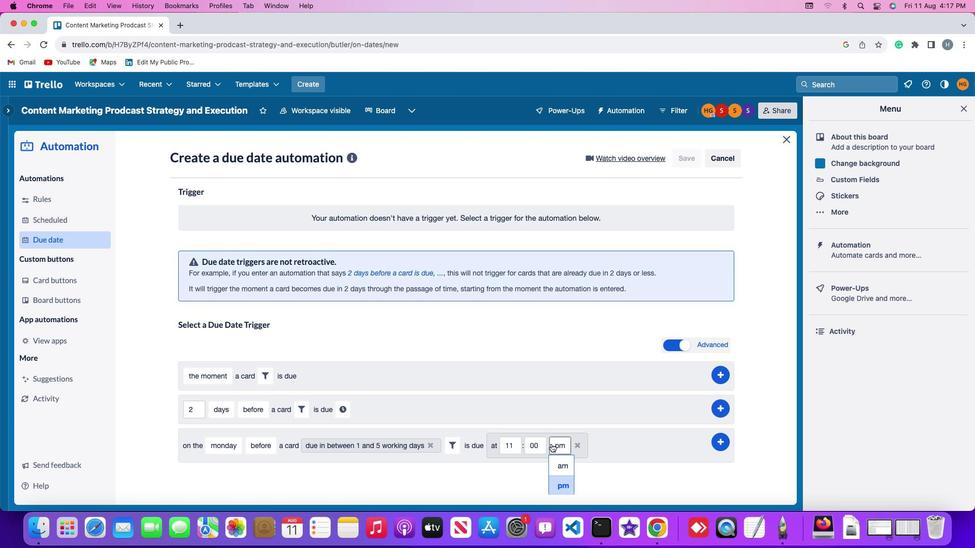
Action: Mouse moved to (560, 466)
Screenshot: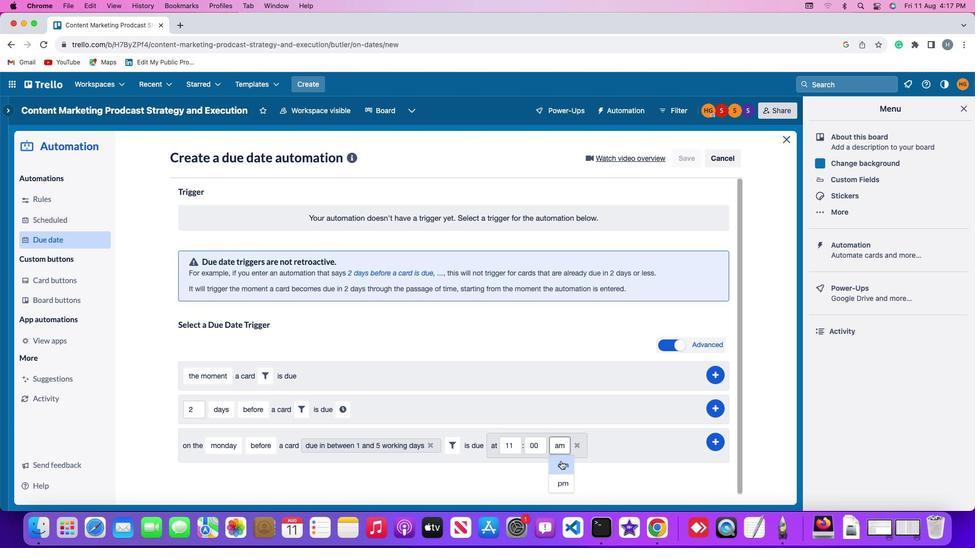 
Action: Mouse pressed left at (560, 466)
Screenshot: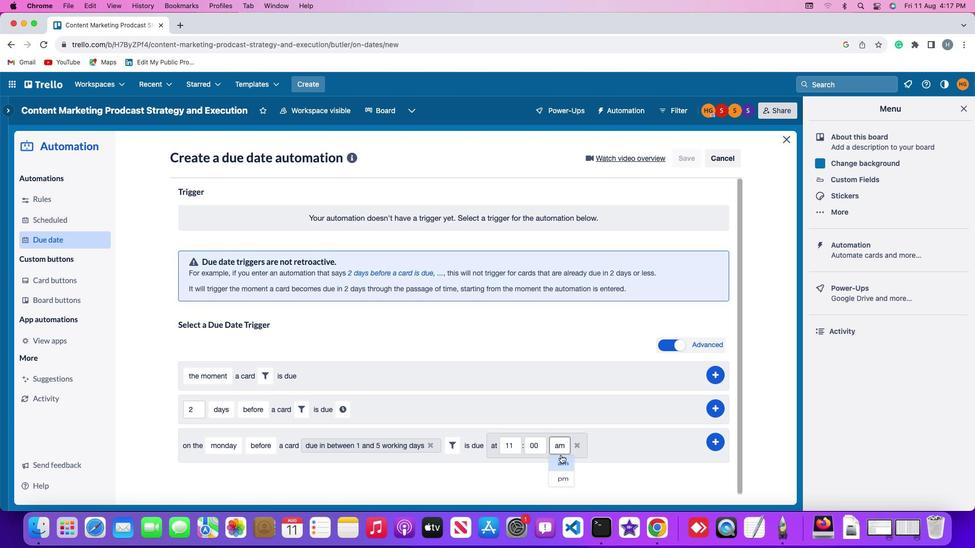 
Action: Mouse moved to (725, 439)
Screenshot: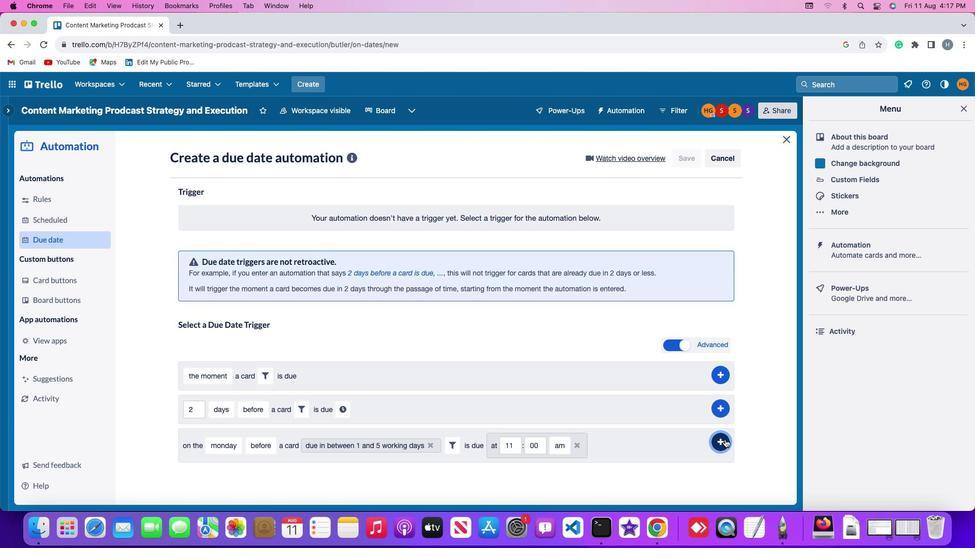 
Action: Mouse pressed left at (725, 439)
Screenshot: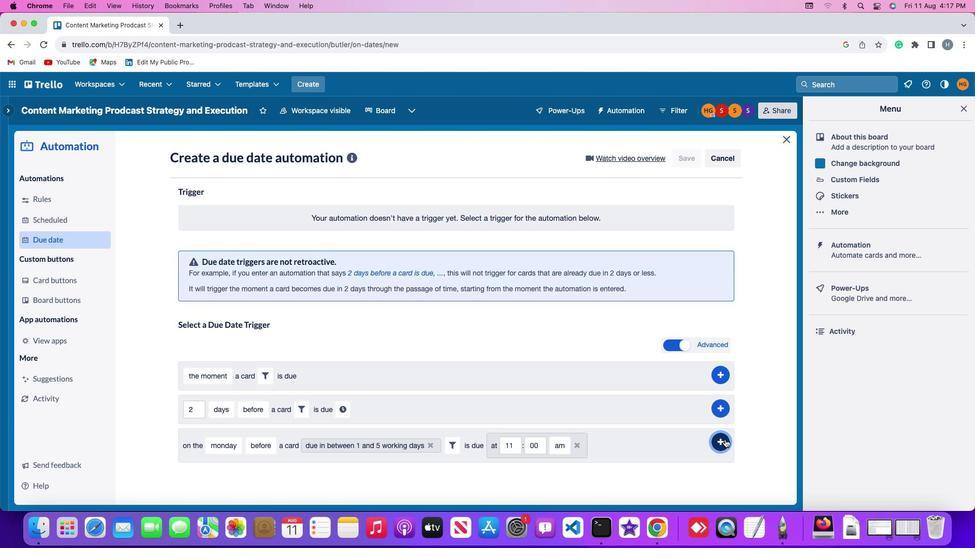 
Action: Mouse moved to (765, 310)
Screenshot: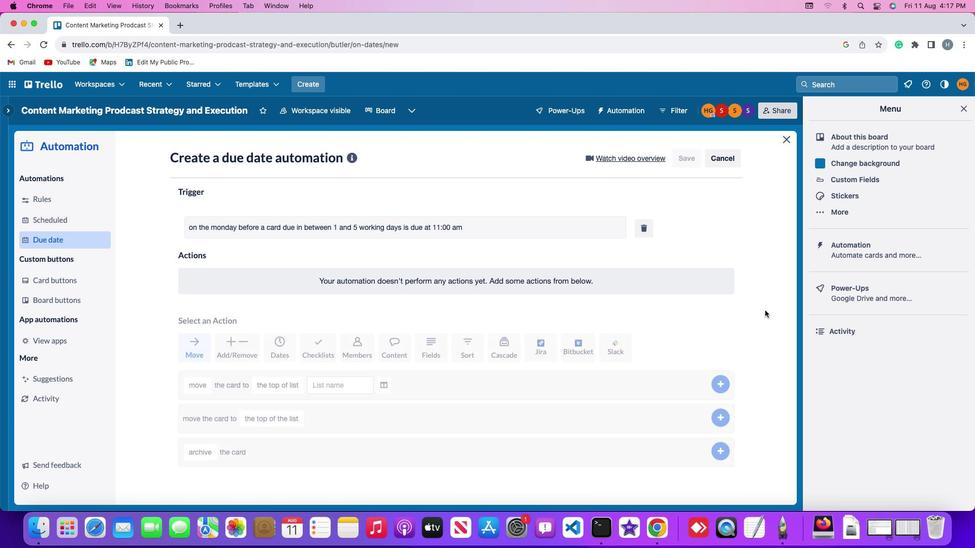 
